 Task: Open an excel sheet and write heading  Nexus Sales. Add 10 people name  'William Wilson, Isabella Robinson, James Taylor, Charlotte Clark, Michael Walker, Amelia Wright, Matthew Turner, Harper Hall, Joseph Phillips, Abigail Adams'Item code in between  1005-1056. Product range in between  2500-15000. Add Products   ASICS Shoe, Brooks Shoe, Clarks Shoe, Crocs Shoe, Dr. Martens Shoe, Ecco Shoe, Fila Shoe, Hush Puppies Shoe, Jordan Shoe, K-Swiss Shoe.Choose quantity  4 to 9 Tax 12 percent commission 2 percent Total Add Amount. Save page Attendance Tracking Spreadsheetbook
Action: Mouse moved to (500, 192)
Screenshot: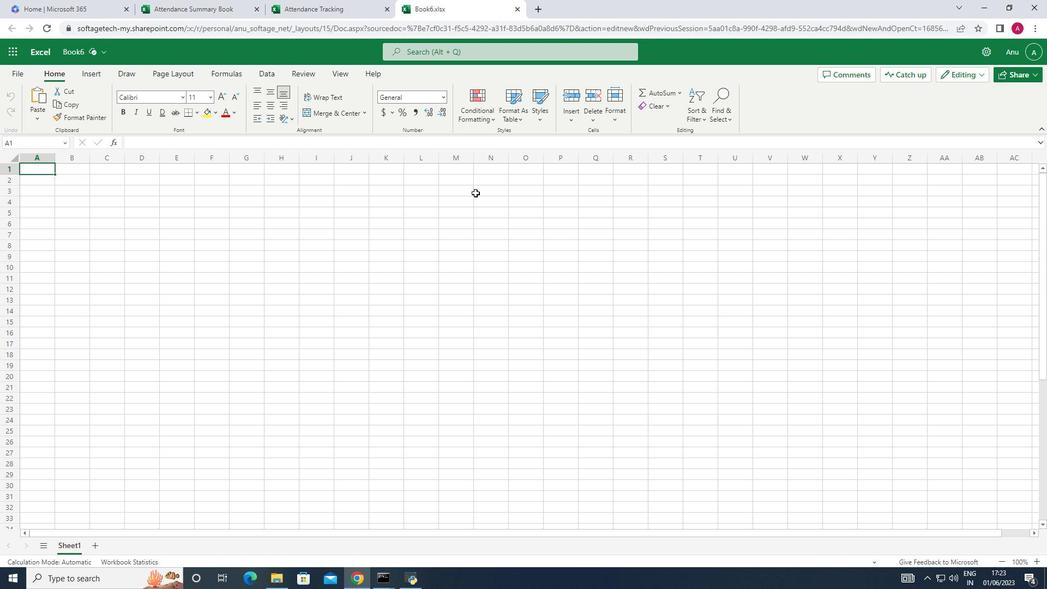 
Action: Key pressed <Key.shift>Nexus<Key.space><Key.shift>Sales<Key.down><Key.shift><Key.shift><Key.shift><Key.shift><Key.shift><Key.shift><Key.shift><Key.shift>Name<Key.down><Key.shift>William<Key.space><Key.shift>Wilson<Key.down><Key.shift>Isabella<Key.space><Key.shift>Robinson<Key.down><Key.shift><Key.shift><Key.shift><Key.shift><Key.shift><Key.shift><Key.shift><Key.shift><Key.shift><Key.shift><Key.shift><Key.shift><Key.shift><Key.shift><Key.shift>James<Key.space><Key.shift>Taylor<Key.down><Key.shift><Key.shift>Charlotte<Key.space><Key.shift><Key.shift>Clark<Key.down><Key.shift_r>Michael<Key.space><Key.shift>Walker<Key.down><Key.shift>Amelia<Key.space><Key.shift>Wright<Key.down><Key.shift_r>Matthew<Key.space><Key.shift>Turner<Key.down><Key.shift_r><Key.shift_r><Key.shift_r><Key.shift_r><Key.shift_r><Key.shift_r><Key.shift_r>Harper<Key.space><Key.shift>Hall<Key.down><Key.shift_r>Joseph<Key.space><Key.shift_r>Phillips<Key.down><Key.shift><Key.shift><Key.shift><Key.shift><Key.shift><Key.shift><Key.shift><Key.shift><Key.shift><Key.shift><Key.shift><Key.shift><Key.shift><Key.shift><Key.shift><Key.shift><Key.shift><Key.shift>Abigail<Key.space><Key.shift>Adams
Screenshot: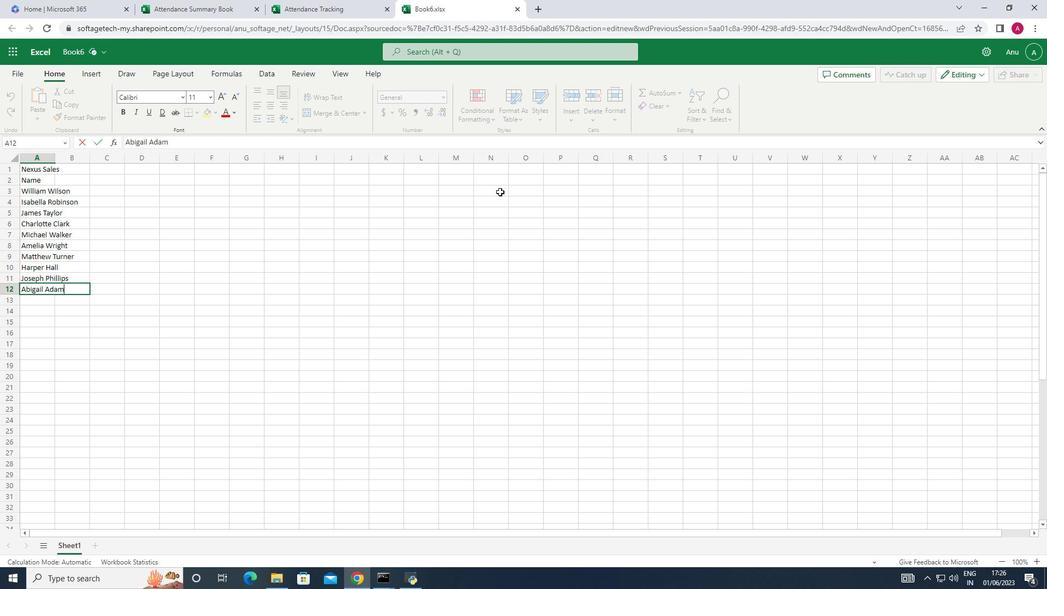 
Action: Mouse moved to (52, 158)
Screenshot: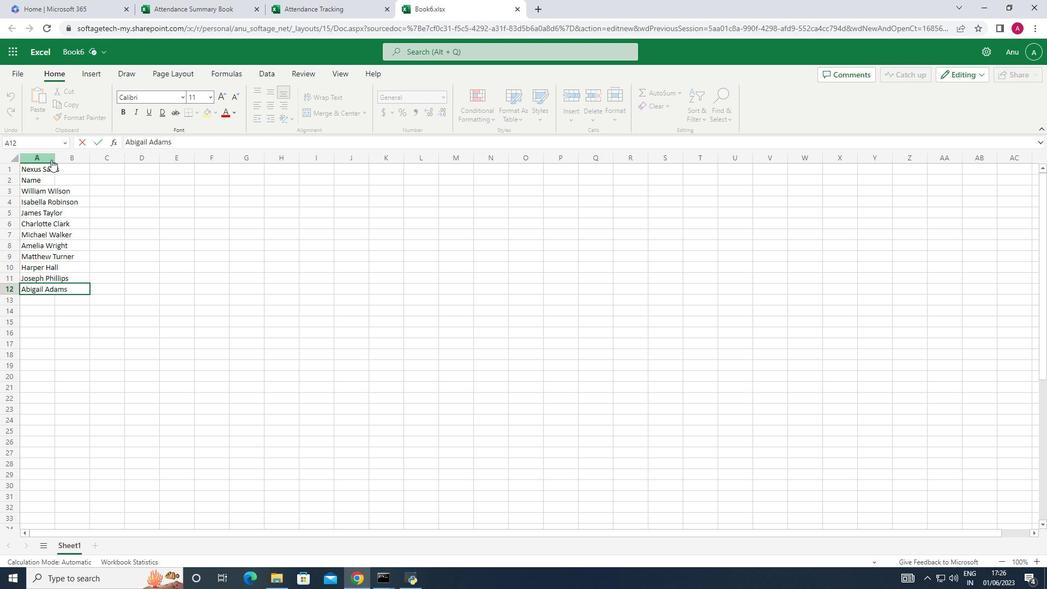 
Action: Mouse pressed left at (52, 158)
Screenshot: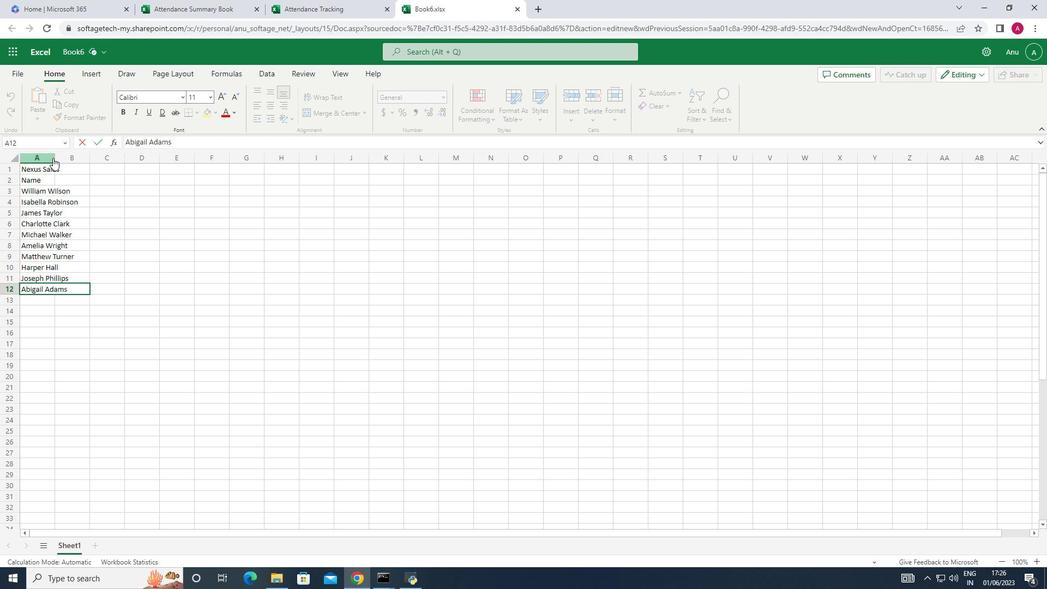 
Action: Mouse moved to (55, 153)
Screenshot: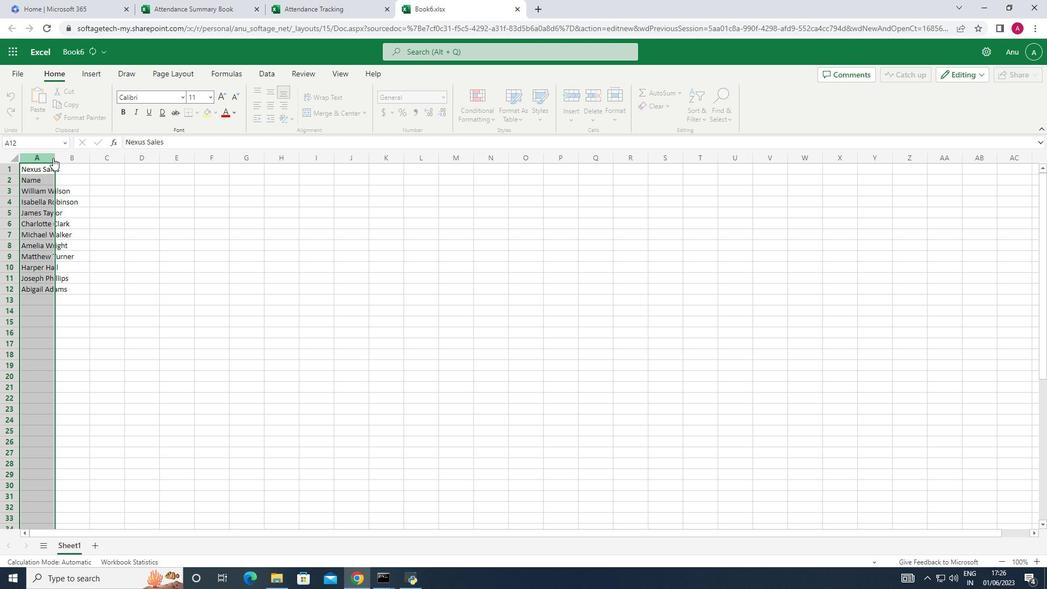 
Action: Mouse pressed left at (55, 153)
Screenshot: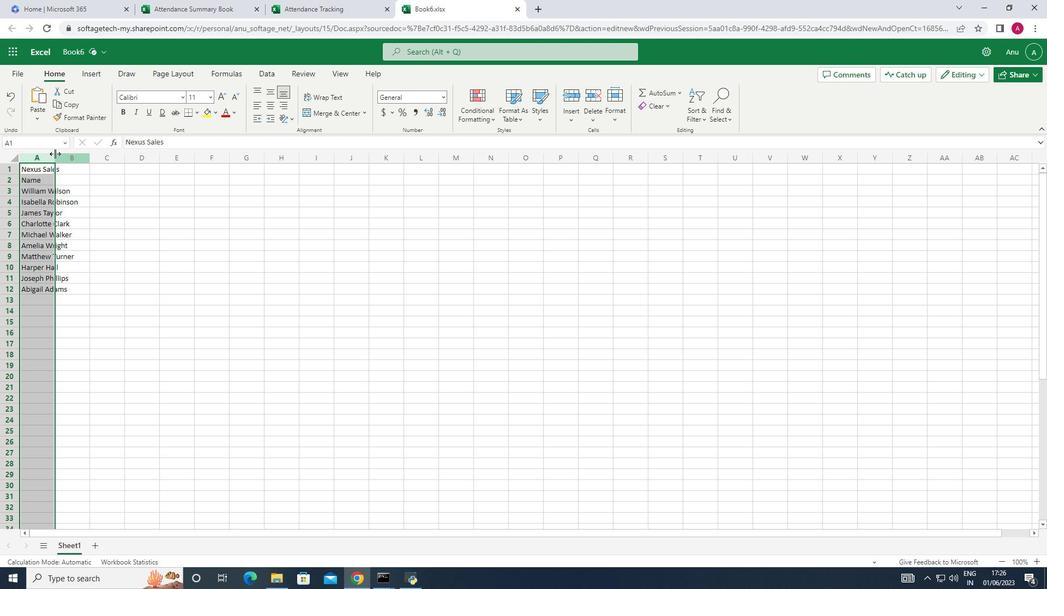 
Action: Mouse pressed left at (55, 153)
Screenshot: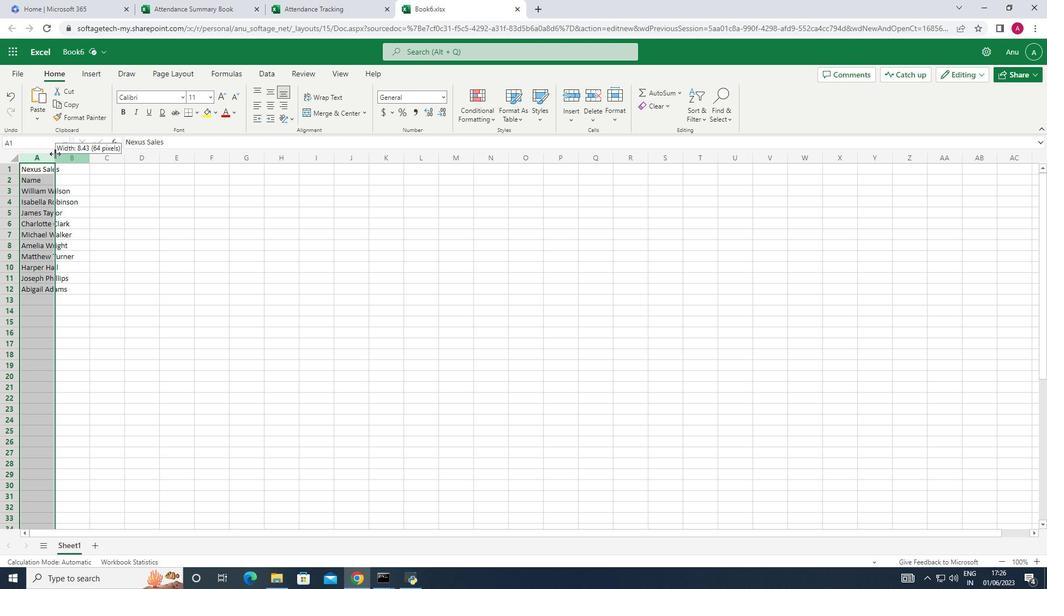 
Action: Mouse moved to (93, 179)
Screenshot: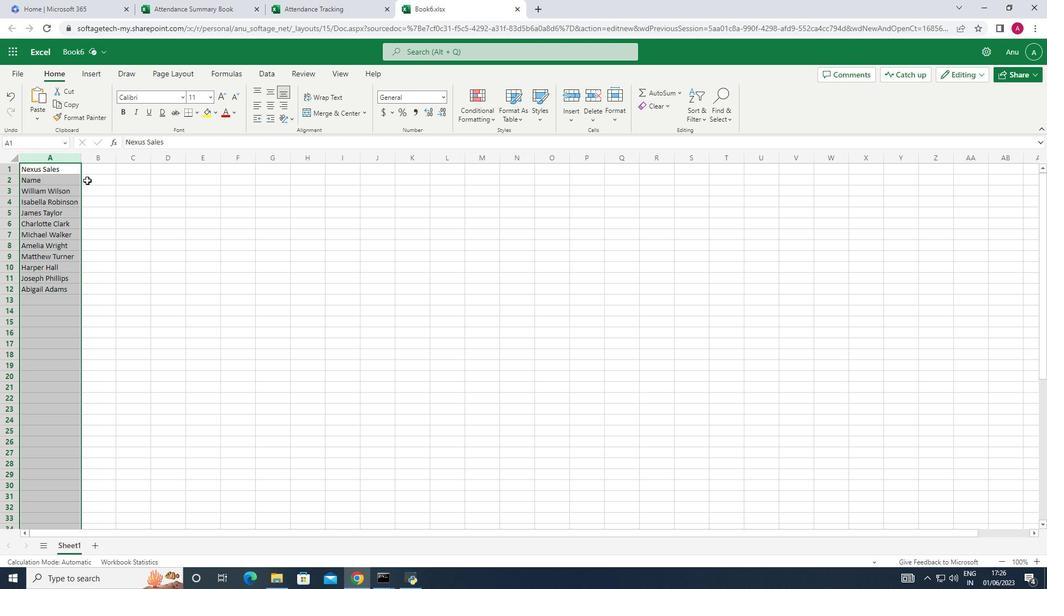 
Action: Mouse pressed left at (93, 179)
Screenshot: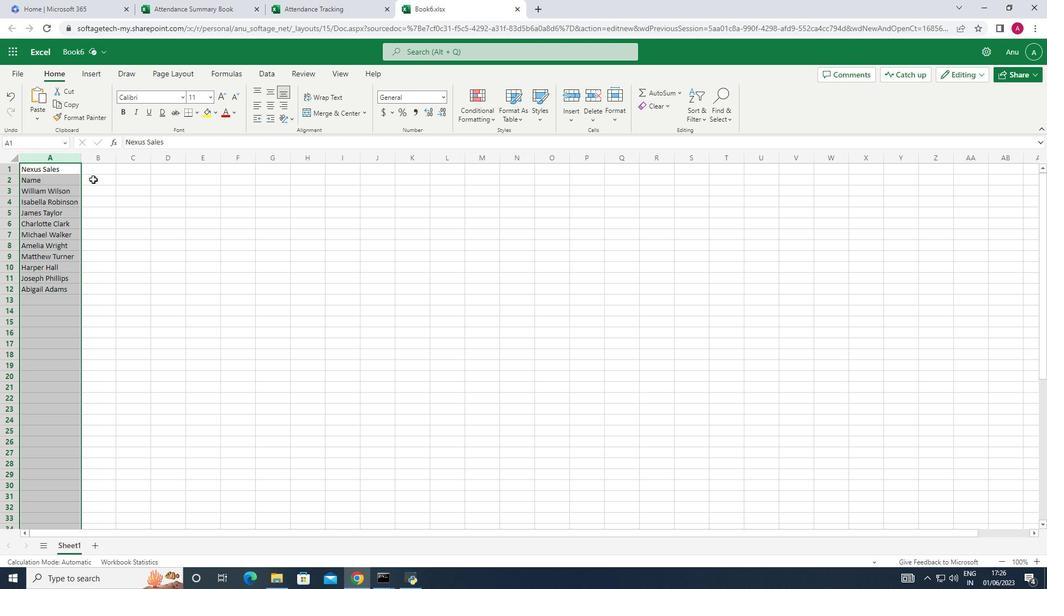 
Action: Key pressed <Key.shift_r>Item<Key.space><Key.shift>Code<Key.down>
Screenshot: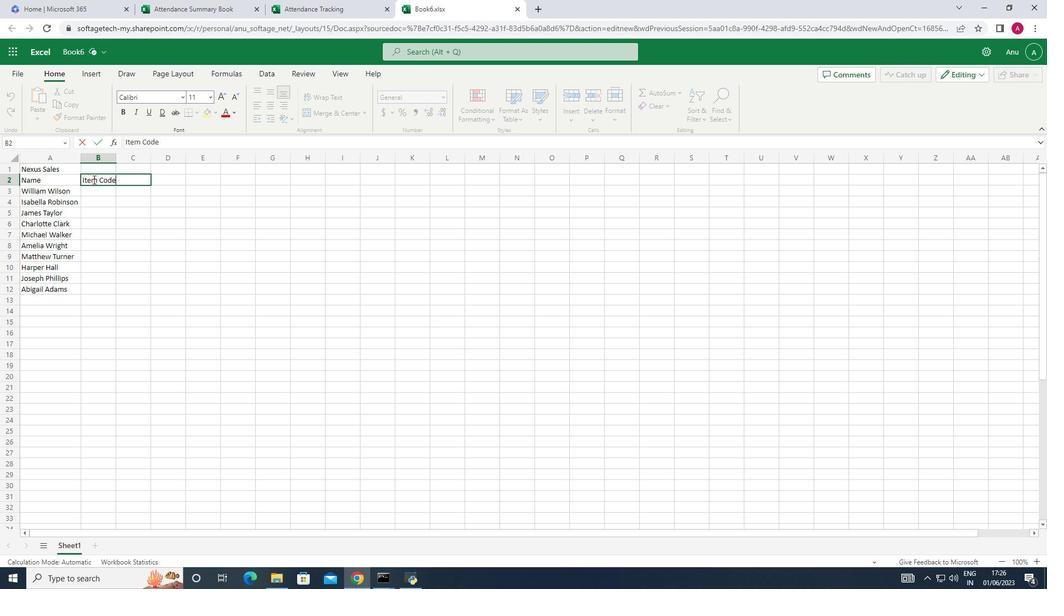 
Action: Mouse moved to (176, 141)
Screenshot: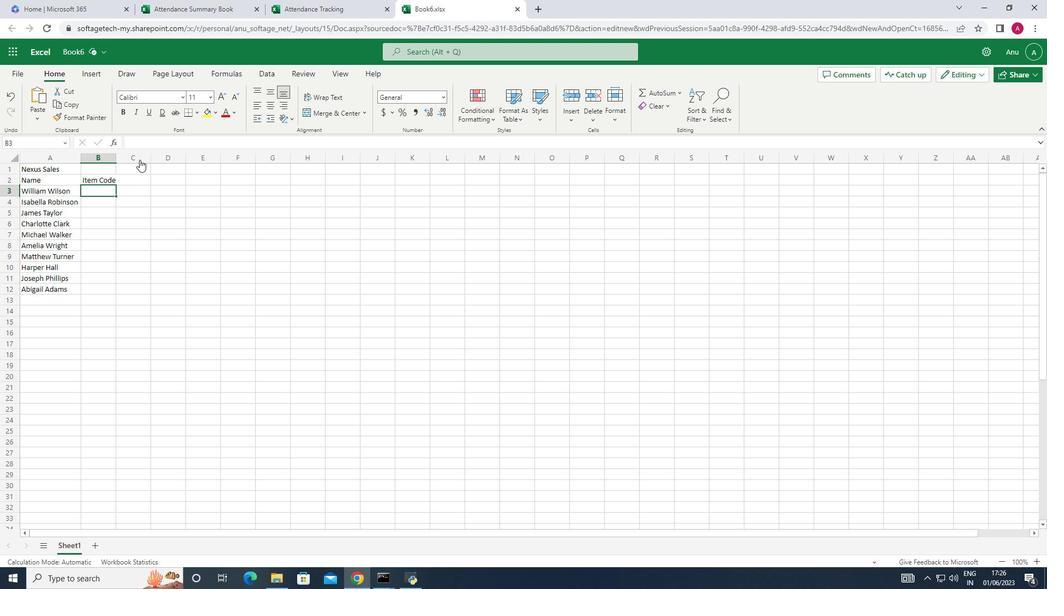 
Action: Key pressed <Key.down><Key.up>1005<Key.down>1010<Key.down>1025<Key.down>1030<Key.down>1040<Key.down>1042<Key.down>1045<Key.down>1050<Key.down>1052<Key.down>1056
Screenshot: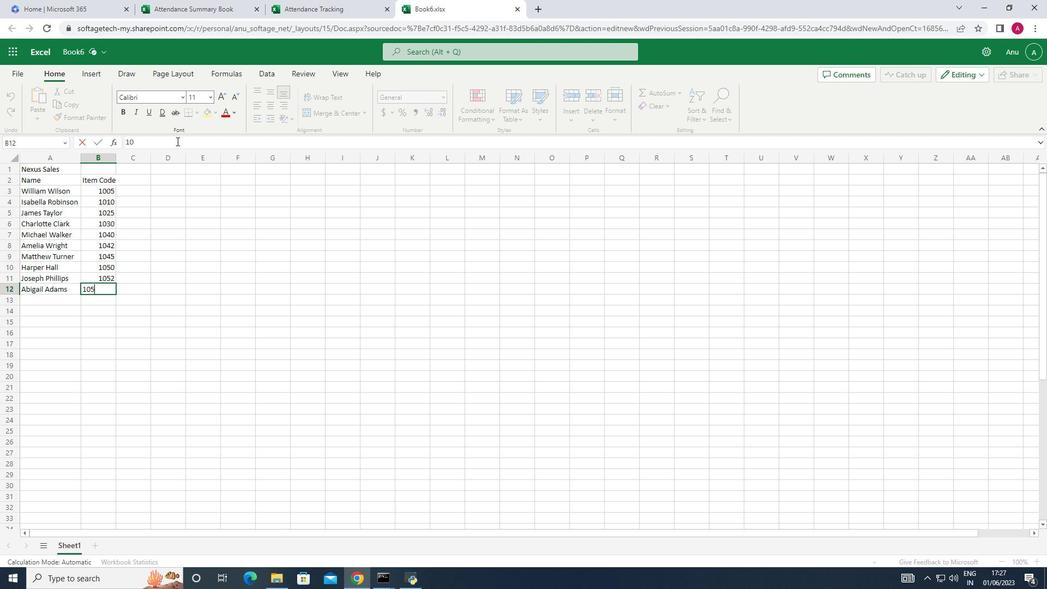 
Action: Mouse moved to (144, 180)
Screenshot: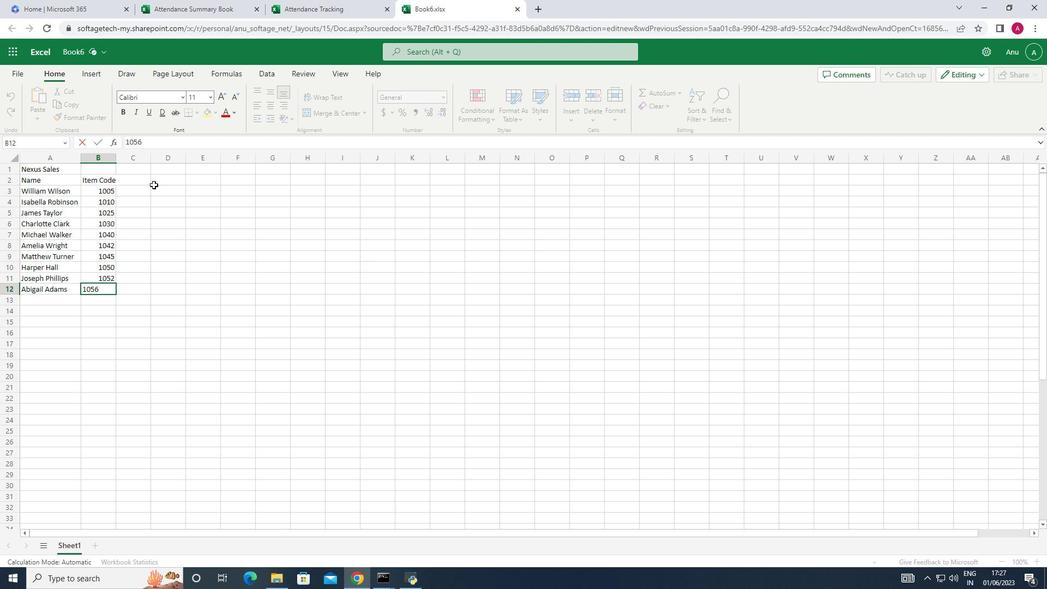 
Action: Mouse pressed left at (144, 180)
Screenshot: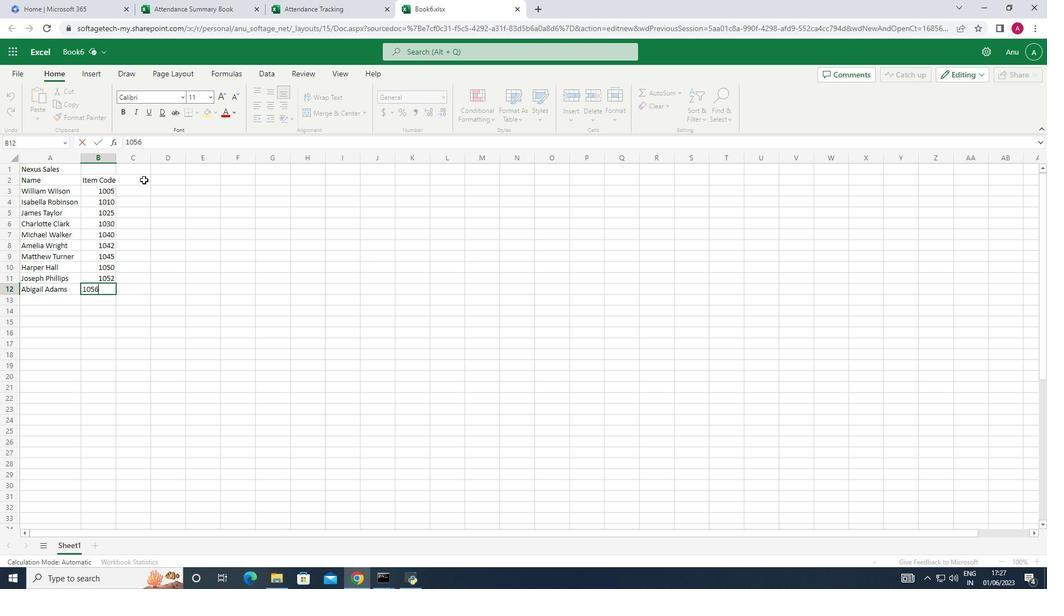 
Action: Mouse moved to (142, 180)
Screenshot: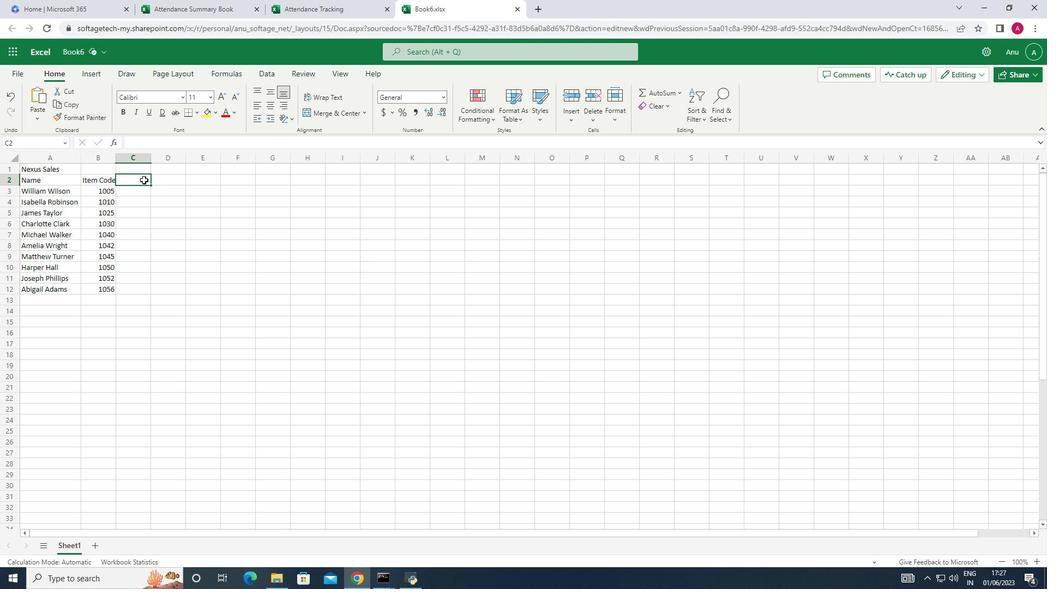 
Action: Key pressed <Key.shift_r>Prop<Key.backspace>duct<Key.space><Key.shift>Range<Key.down>2500<Key.down>3000<Key.down>5000<Key.down>5500<Key.down>10000<Key.down>12000<Key.down>12200<Key.down>13000<Key.down>14000<Key.down>14500
Screenshot: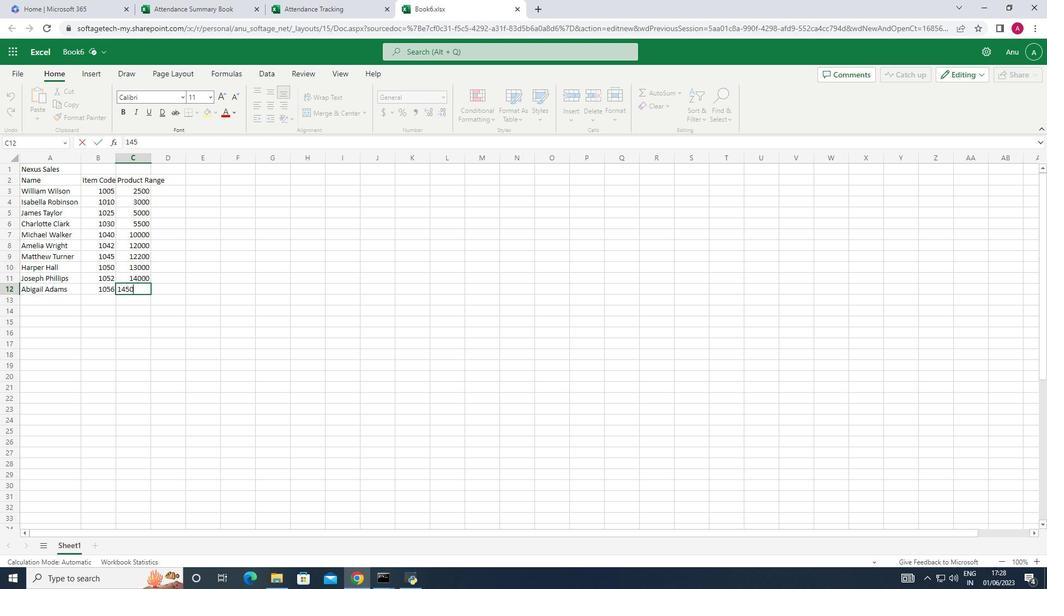 
Action: Mouse moved to (173, 181)
Screenshot: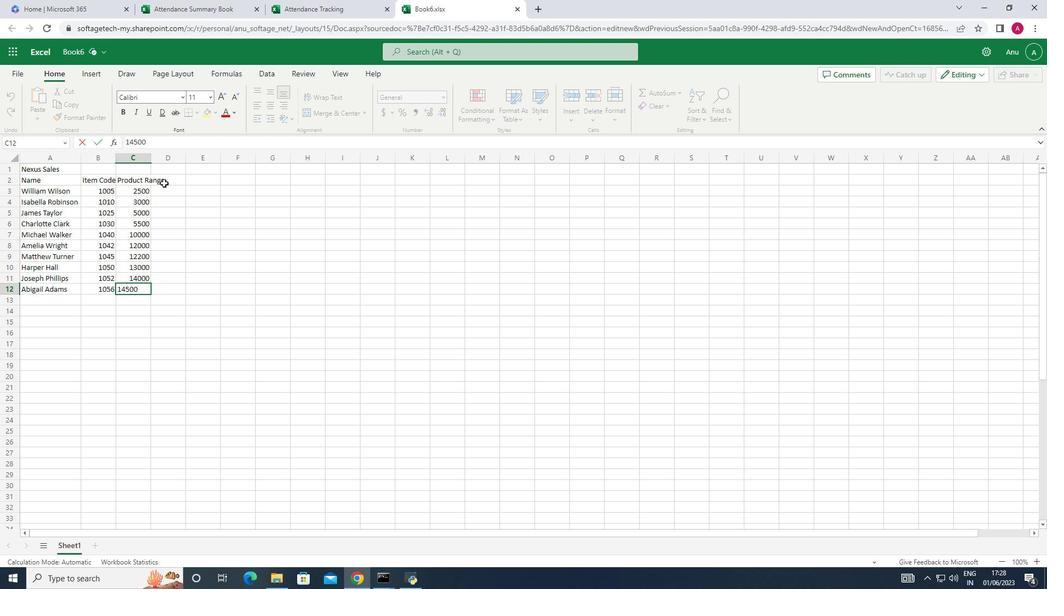 
Action: Mouse pressed left at (173, 181)
Screenshot: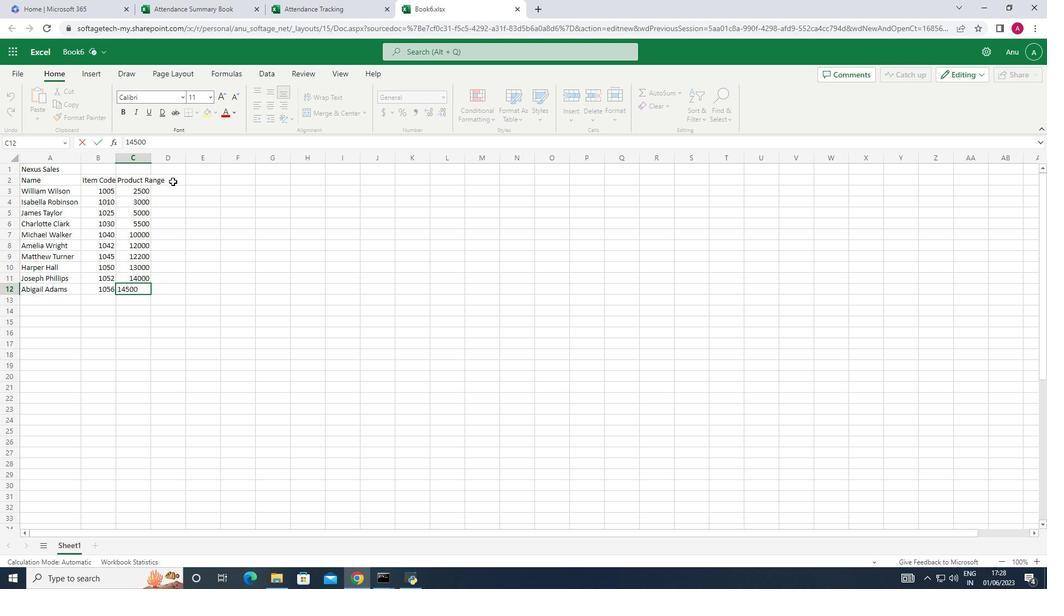 
Action: Mouse moved to (153, 159)
Screenshot: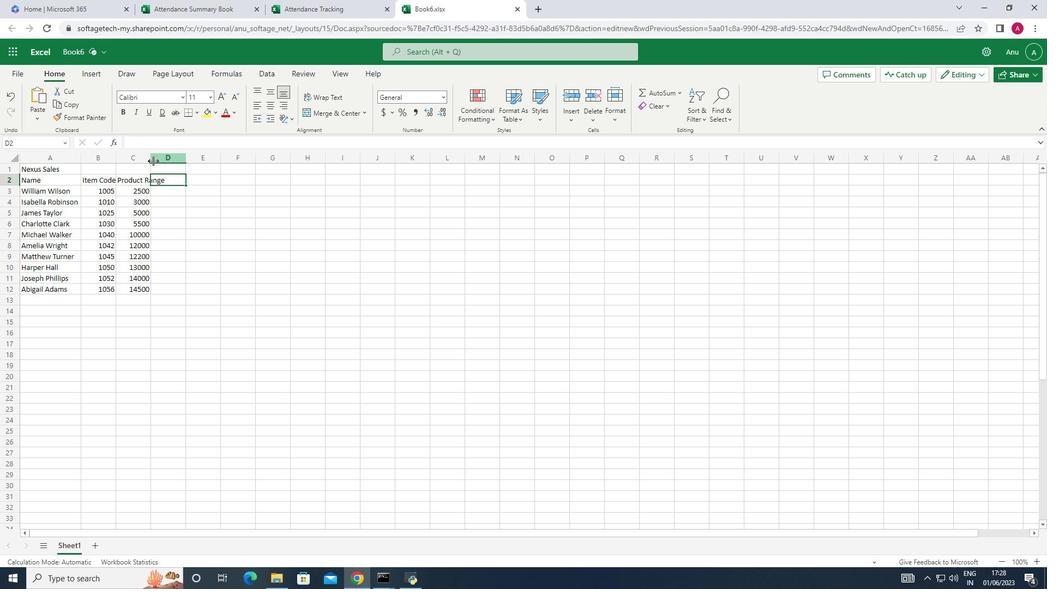
Action: Mouse pressed left at (153, 159)
Screenshot: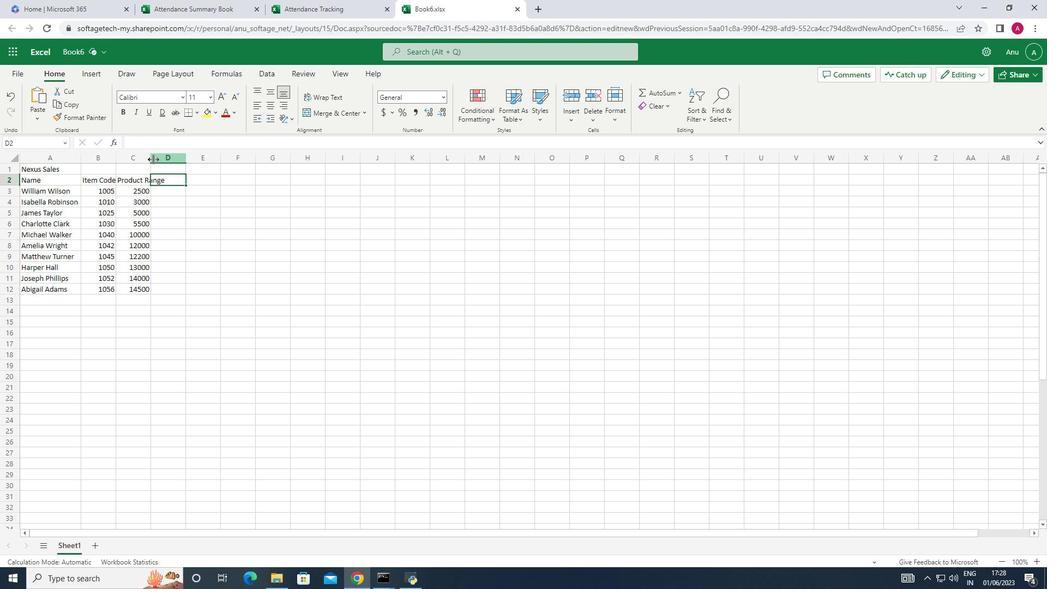 
Action: Mouse pressed left at (153, 159)
Screenshot: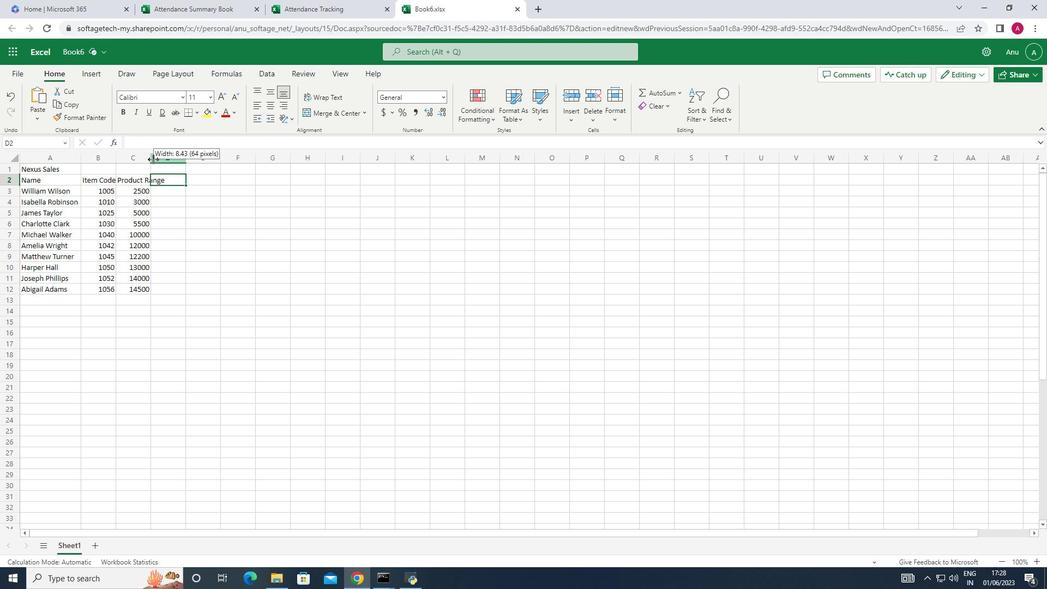 
Action: Mouse moved to (177, 177)
Screenshot: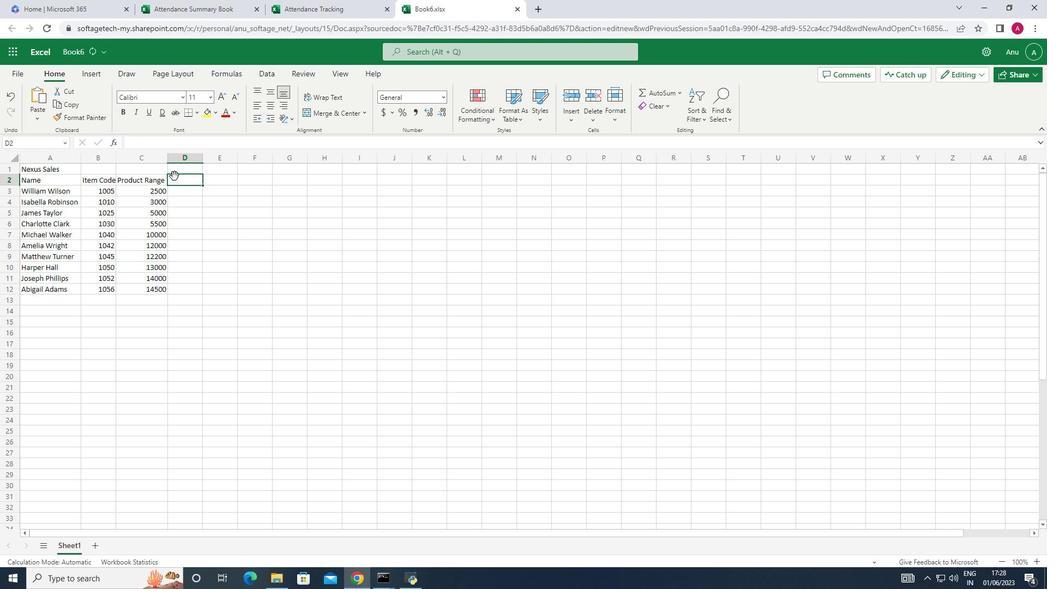 
Action: Key pressed <Key.shift_r>Products<Key.shift>A<Key.shift><Key.backspace><Key.down><Key.shift><Key.shift><Key.shift><Key.shift><Key.shift><Key.shift><Key.shift><Key.shift><Key.shift><Key.shift><Key.shift><Key.shift><Key.shift><Key.shift><Key.shift><Key.shift><Key.shift><Key.shift>A<Key.shift>S<Key.shift>ICS<Key.space><Key.shift>Shoe<Key.down><Key.shift>B<Key.shift><Key.shift><Key.shift><Key.shift><Key.shift><Key.shift><Key.shift><Key.shift><Key.shift><Key.shift><Key.shift><Key.shift><Key.shift><Key.shift>rooks<Key.space><Key.shift>Shoe<Key.down><Key.shift>Clarks<Key.space><Key.shift>Shoe<Key.down><Key.shift><Key.shift><Key.shift><Key.shift>Crocs<Key.space><Key.shift>Shoe<Key.down><Key.shift>Dr.<Key.shift_r>Martens<Key.space><Key.shift>Shoe<Key.down><Key.shift>Ecco<Key.space><Key.shift>Shoe<Key.down><Key.shift><Key.shift><Key.shift><Key.shift><Key.shift><Key.shift><Key.shift><Key.shift><Key.shift><Key.shift><Key.shift><Key.shift><Key.shift><Key.shift><Key.shift><Key.shift><Key.shift><Key.shift><Key.shift><Key.shift>Fila<Key.space><Key.shift>Shoe<Key.down><Key.shift><Key.shift><Key.shift><Key.shift><Key.shift><Key.shift><Key.shift><Key.shift><Key.shift><Key.shift><Key.shift><Key.shift><Key.shift><Key.shift><Key.shift><Key.shift><Key.shift><Key.shift><Key.shift><Key.shift><Key.shift><Key.shift><Key.shift><Key.shift><Key.shift><Key.shift><Key.shift><Key.shift><Key.shift><Key.shift><Key.shift><Key.shift><Key.shift><Key.shift>Hush<Key.space><Key.shift_r>Puu<Key.backspace>ppies<Key.space><Key.shift>Shoe<Key.down><Key.shift_r>Jordan<Key.space><Key.shift>Shoe<Key.down><Key.shift><Key.shift><Key.shift><Key.shift><Key.shift><Key.shift><Key.shift><Key.shift><Key.shift><Key.shift><Key.shift><Key.shift><Key.shift><Key.shift><Key.shift><Key.shift><Key.shift><Key.shift><Key.shift><Key.shift><Key.shift><Key.shift><Key.shift><Key.shift><Key.shift><Key.shift><Key.shift><Key.shift><Key.shift><Key.shift><Key.shift><Key.shift><Key.shift><Key.shift><Key.shift>K-<Key.shift>Swiss<Key.space><Key.shift>Shoe
Screenshot: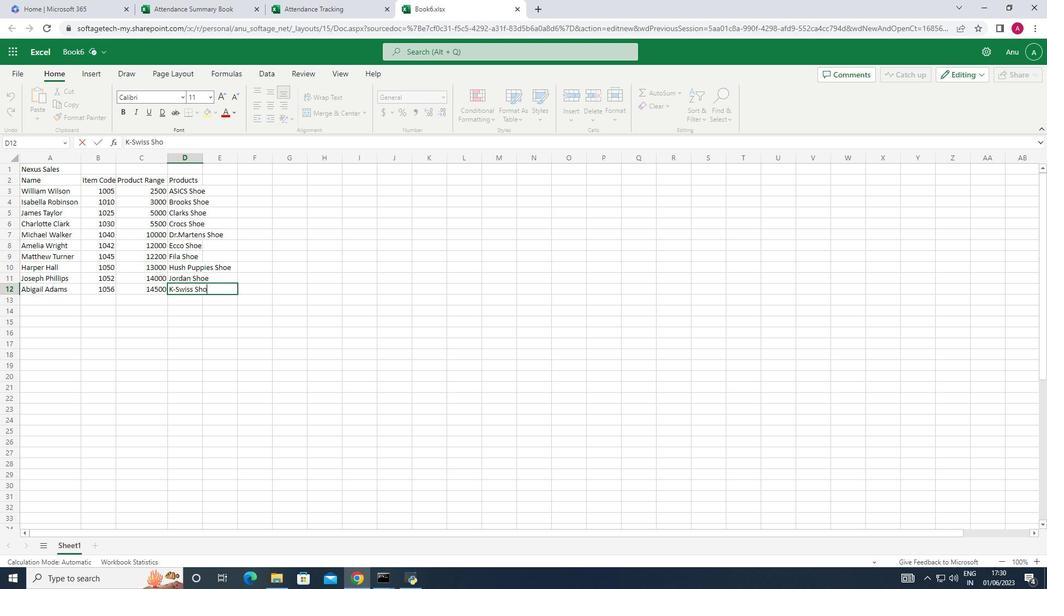 
Action: Mouse moved to (201, 160)
Screenshot: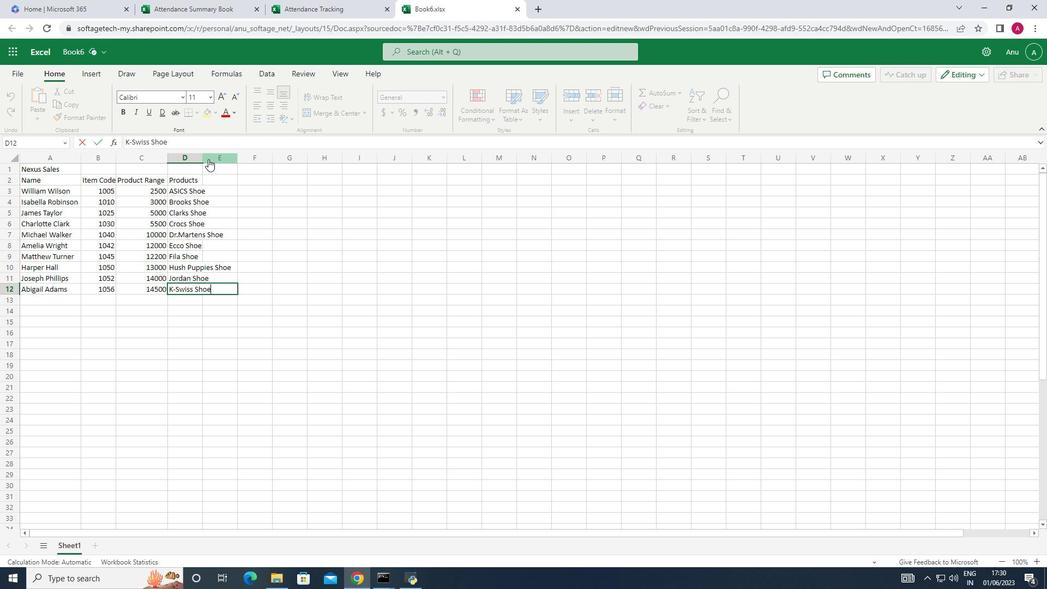 
Action: Mouse pressed left at (201, 160)
Screenshot: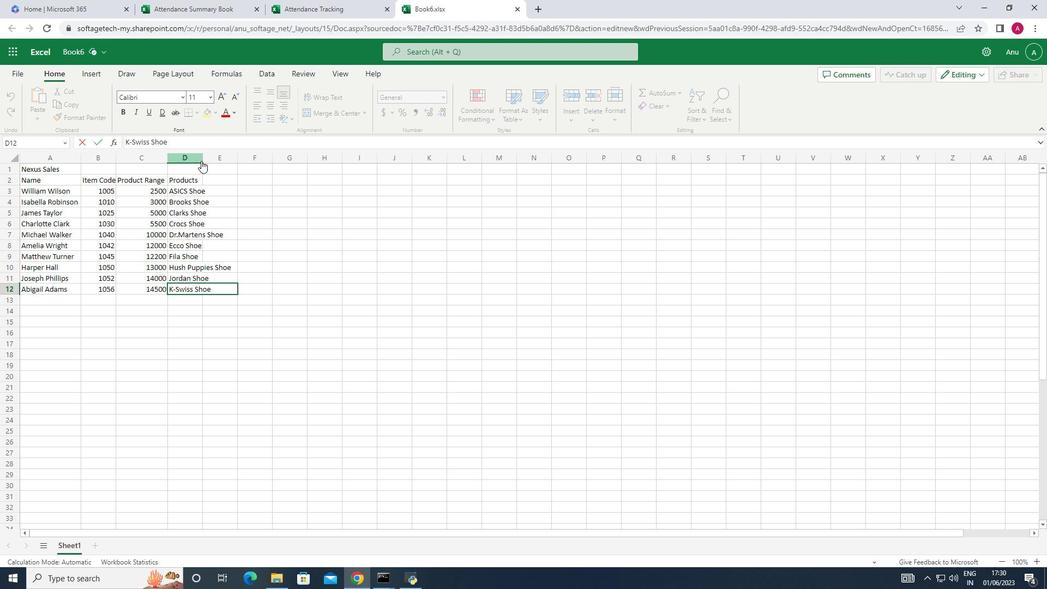 
Action: Mouse moved to (202, 159)
Screenshot: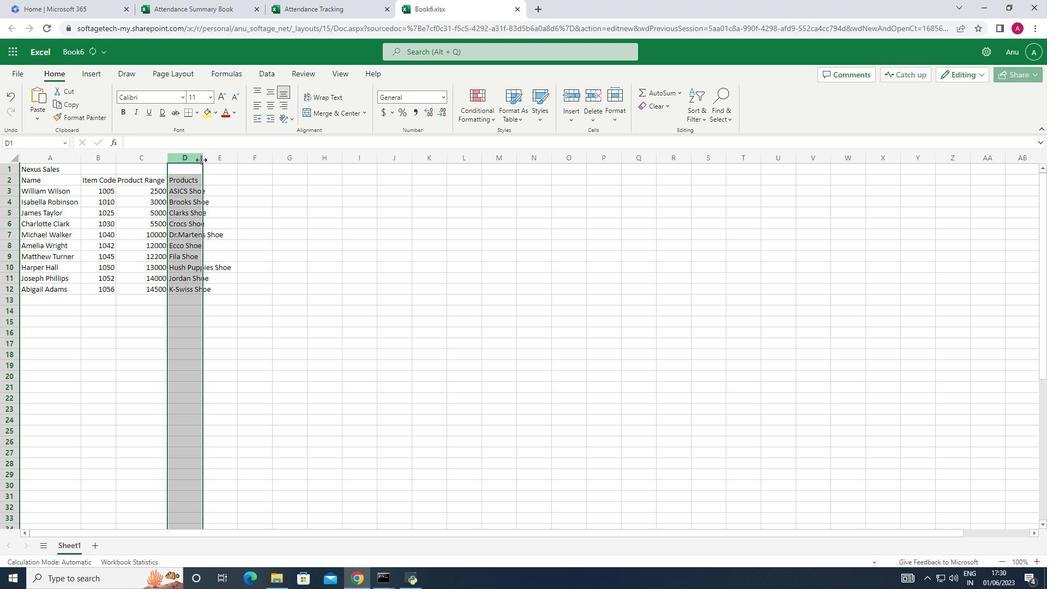 
Action: Mouse pressed left at (202, 159)
Screenshot: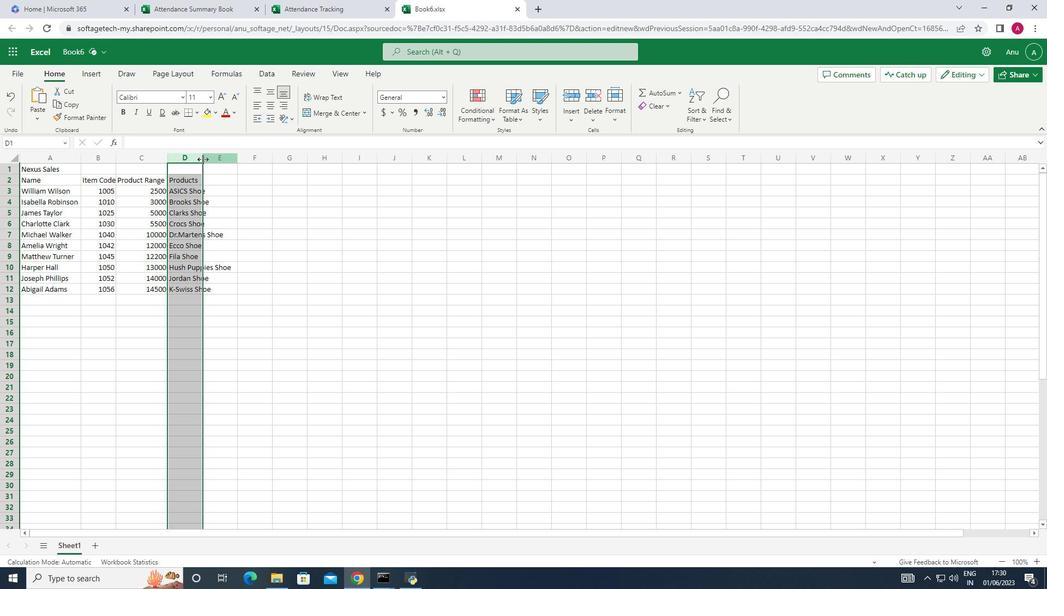 
Action: Mouse pressed left at (202, 159)
Screenshot: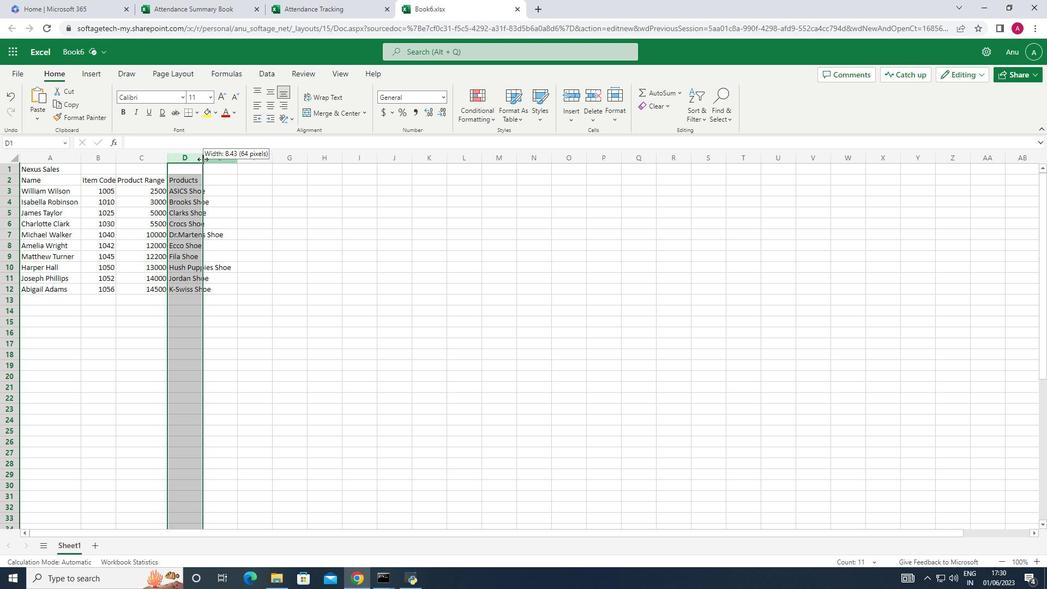 
Action: Mouse moved to (241, 181)
Screenshot: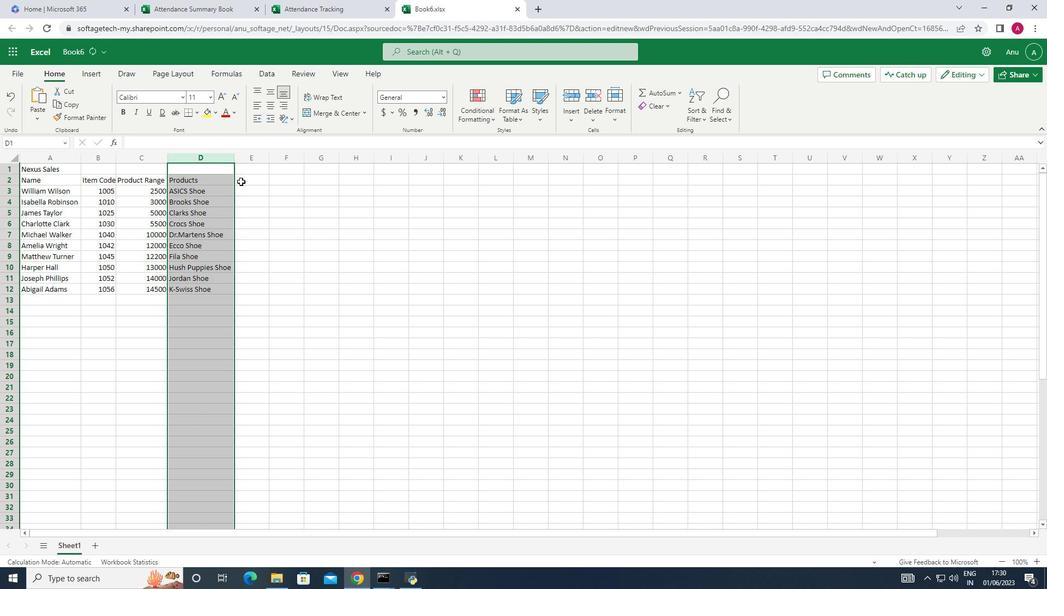 
Action: Mouse pressed left at (241, 181)
Screenshot: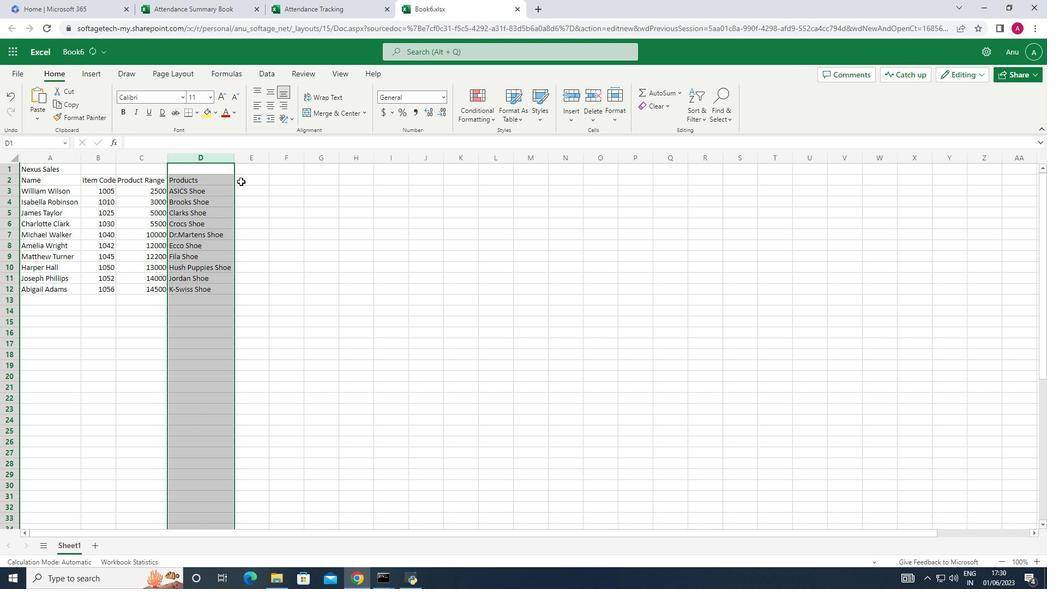 
Action: Mouse moved to (245, 181)
Screenshot: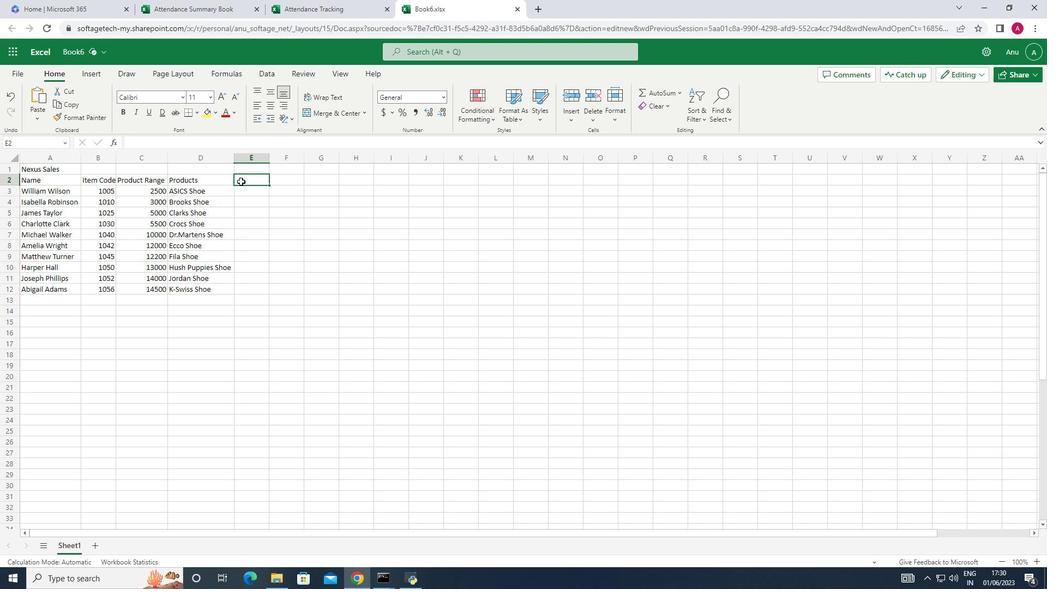 
Action: Key pressed <Key.shift>Quantity<Key.down>5<Key.down>6<Key.down>8<Key.down>7<Key.down>9<Key.down>4<Key.down>5<Key.down>6<Key.down>8<Key.down>9
Screenshot: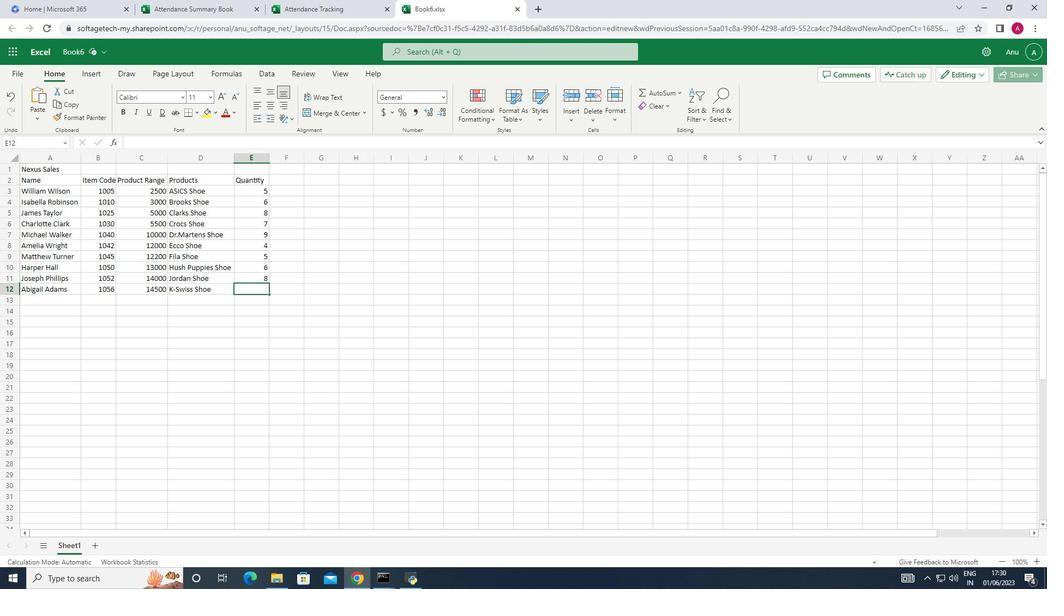 
Action: Mouse moved to (288, 175)
Screenshot: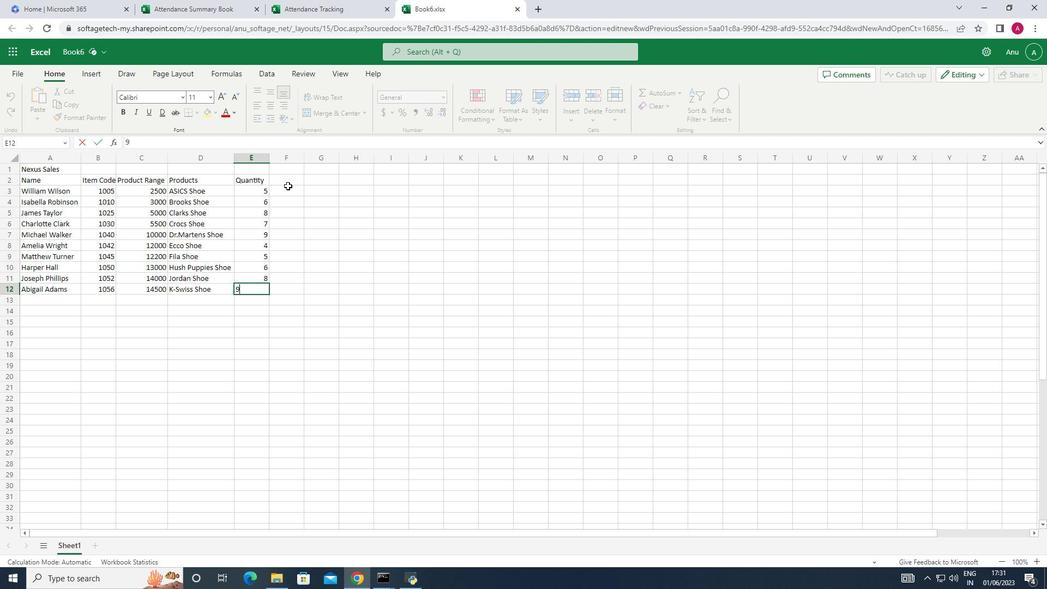 
Action: Mouse pressed left at (288, 175)
Screenshot: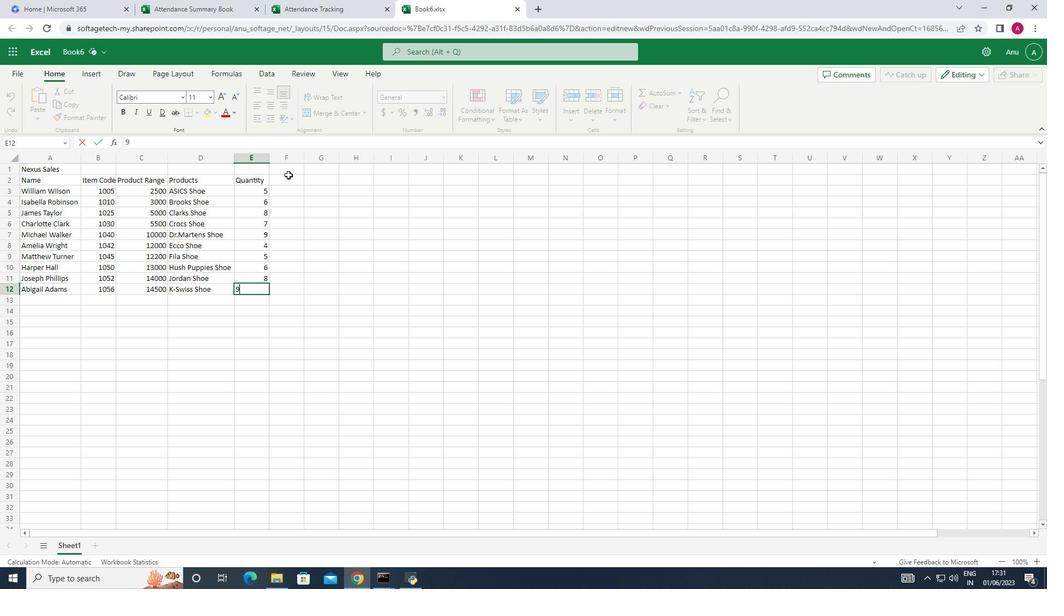 
Action: Key pressed <Key.shift>Tax<Key.down>=
Screenshot: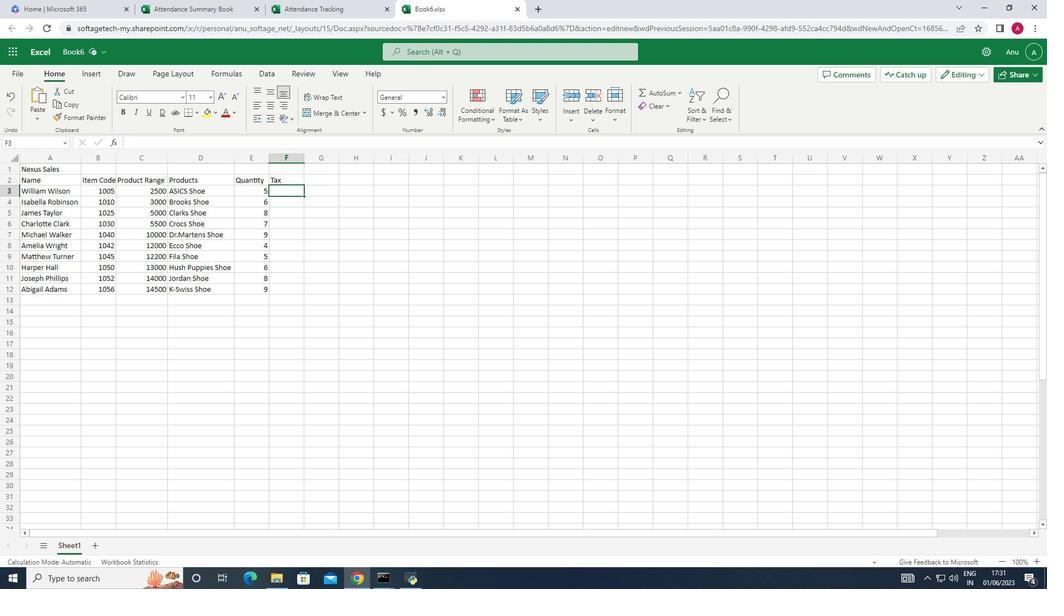 
Action: Mouse moved to (148, 192)
Screenshot: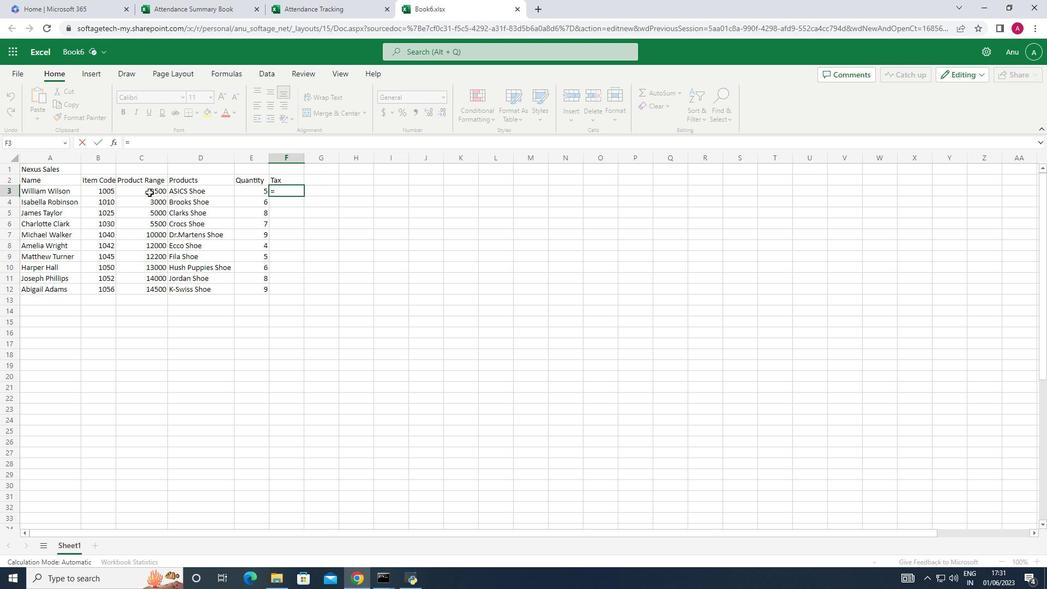 
Action: Mouse pressed left at (148, 192)
Screenshot: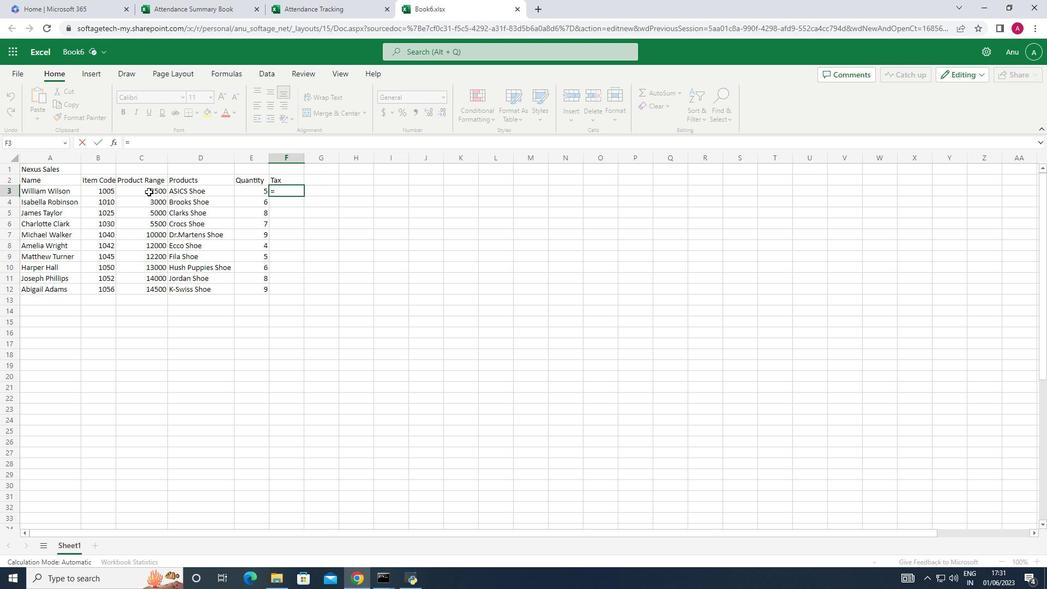 
Action: Key pressed *
Screenshot: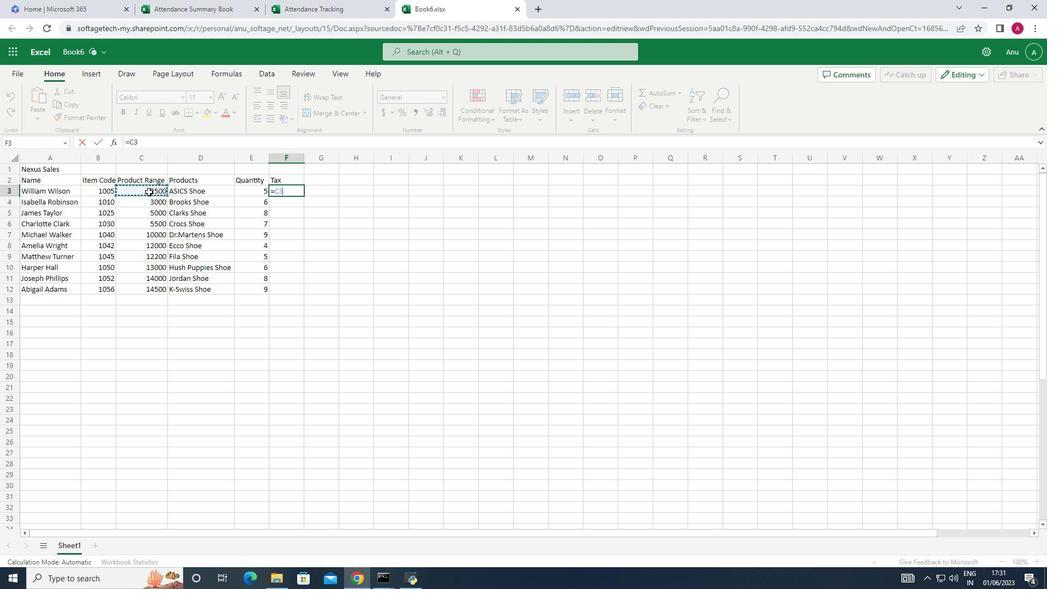 
Action: Mouse moved to (247, 189)
Screenshot: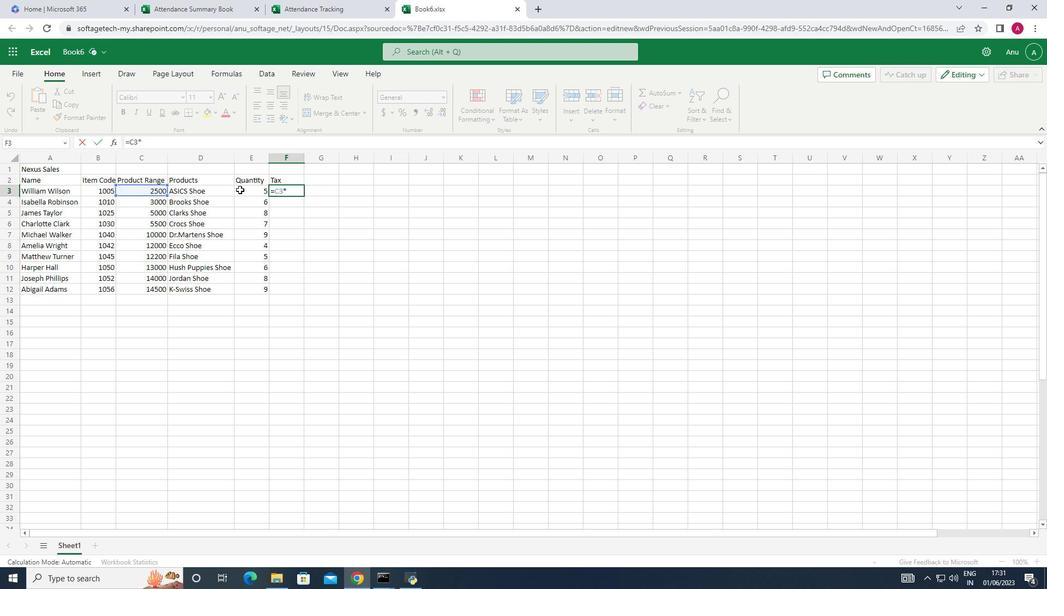 
Action: Mouse pressed left at (247, 189)
Screenshot: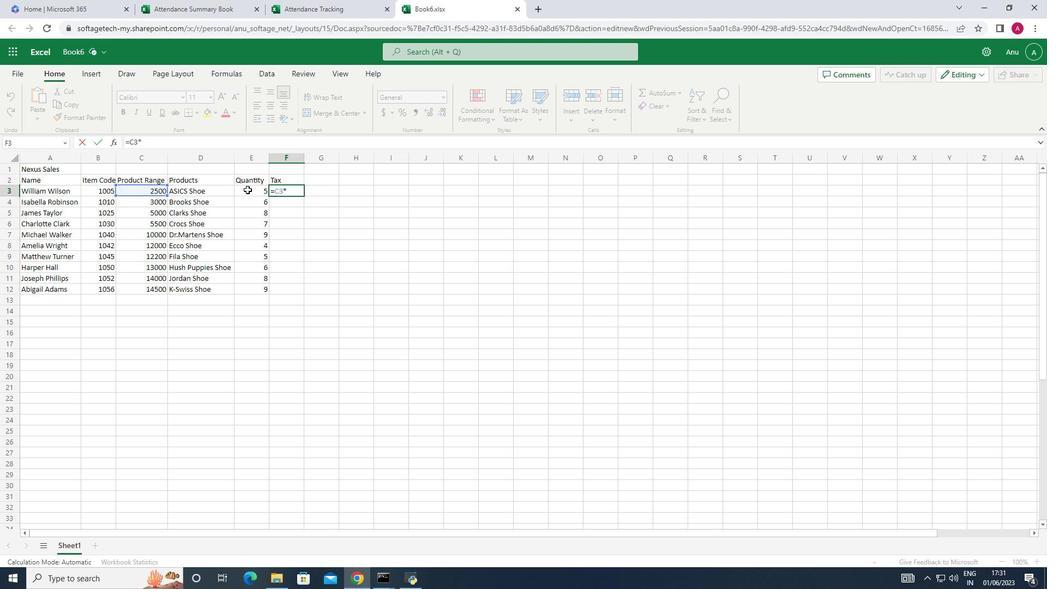 
Action: Key pressed <Key.delete><Key.backspace><Key.backspace><Key.backspace><Key.backspace><Key.backspace>
Screenshot: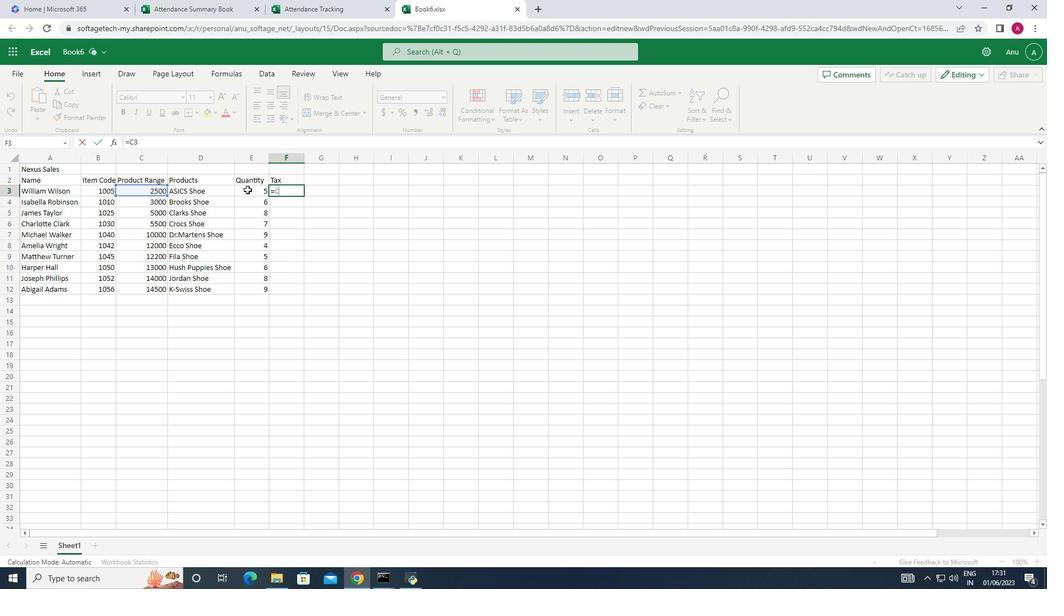 
Action: Mouse moved to (148, 193)
Screenshot: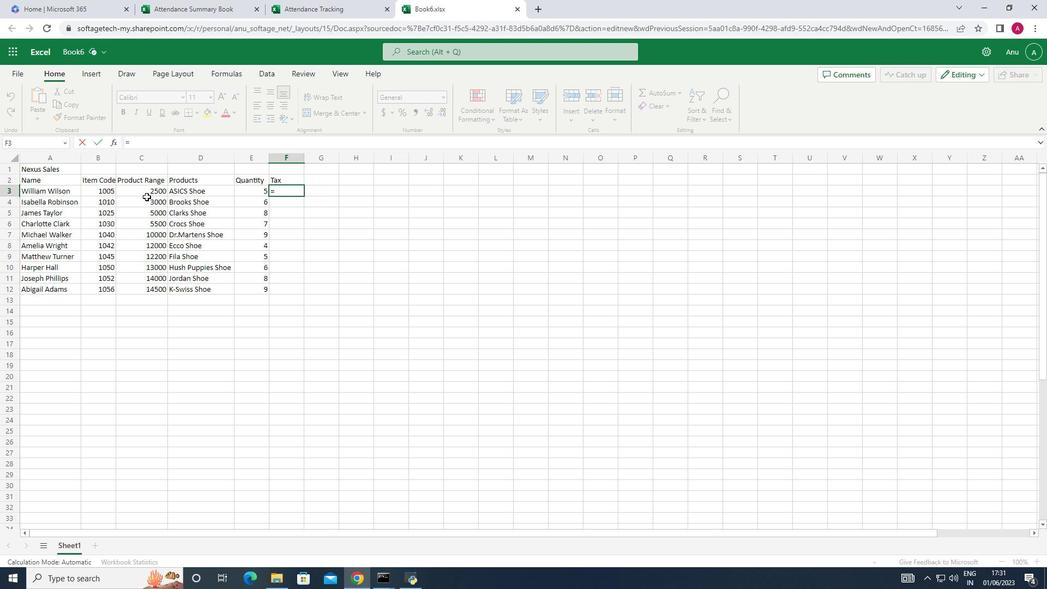 
Action: Mouse pressed left at (148, 193)
Screenshot: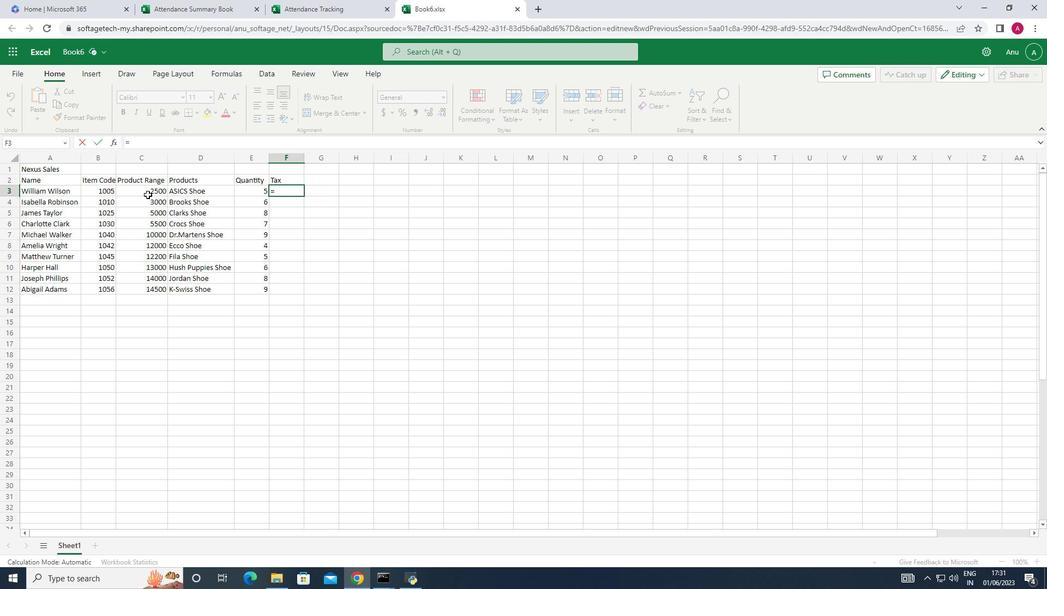 
Action: Key pressed *12<Key.shift_r><Key.shift_r><Key.shift_r><Key.shift_r><Key.shift_r><Key.shift_r>%<Key.enter>
Screenshot: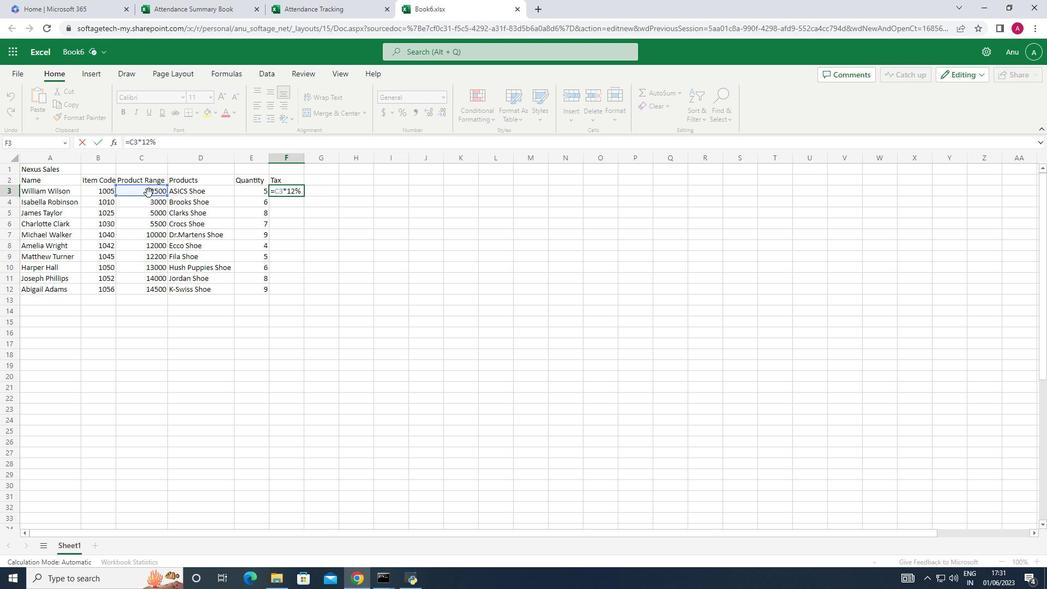 
Action: Mouse moved to (293, 190)
Screenshot: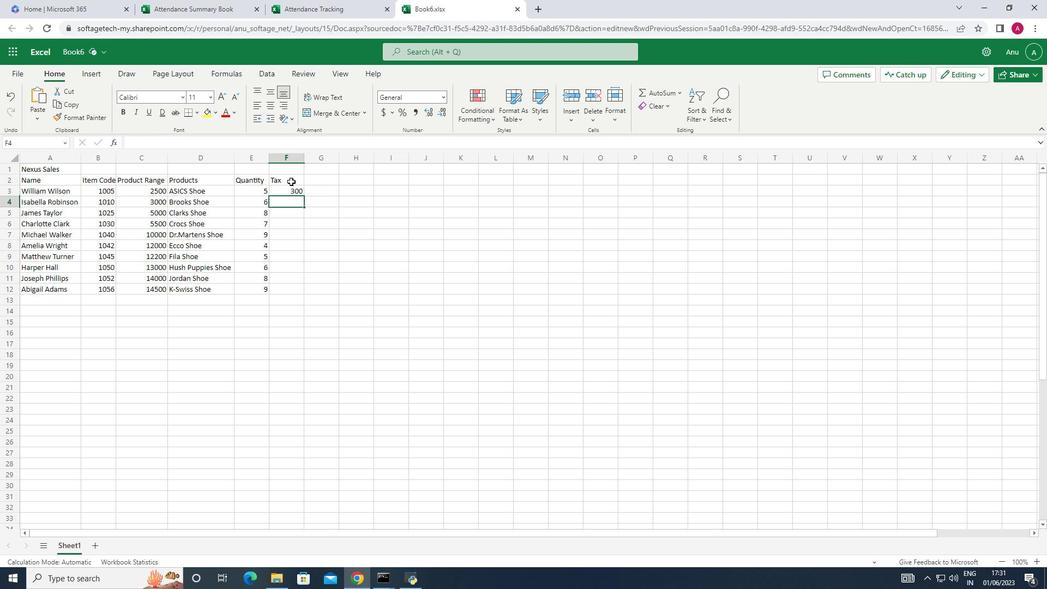 
Action: Mouse pressed left at (293, 190)
Screenshot: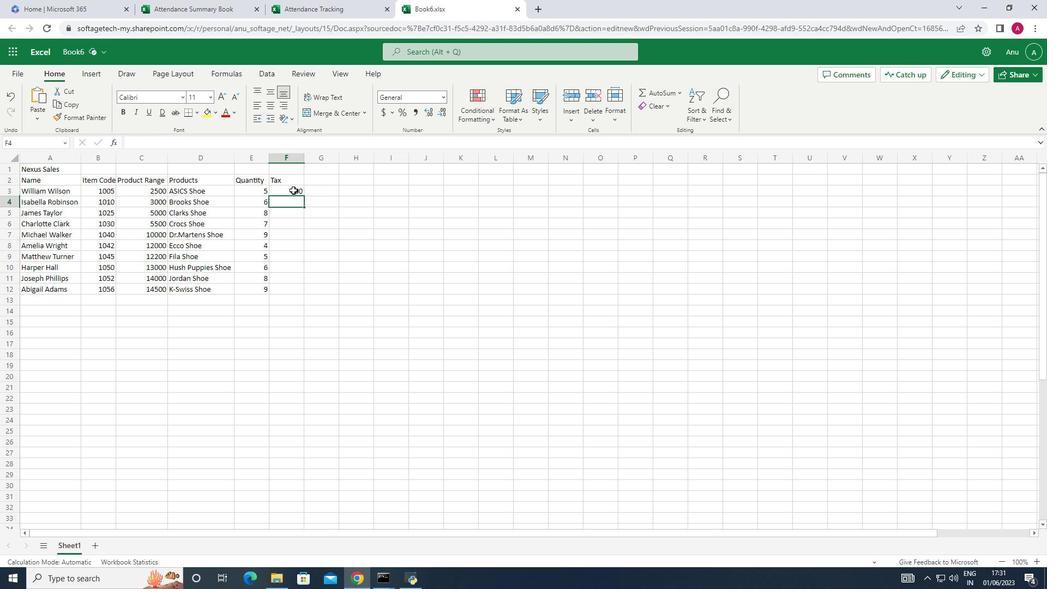 
Action: Mouse moved to (303, 194)
Screenshot: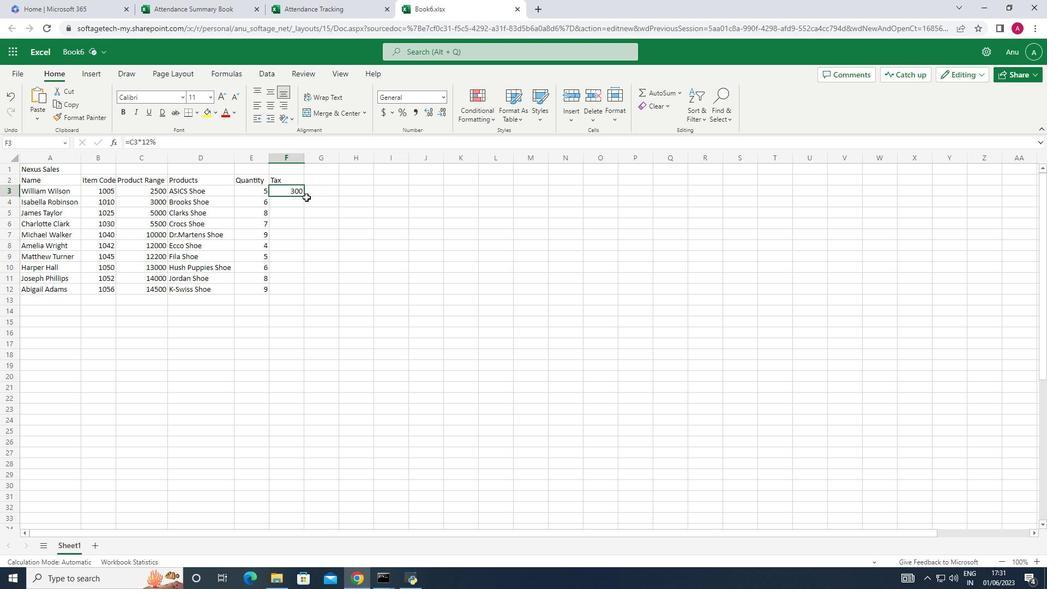 
Action: Mouse pressed left at (303, 194)
Screenshot: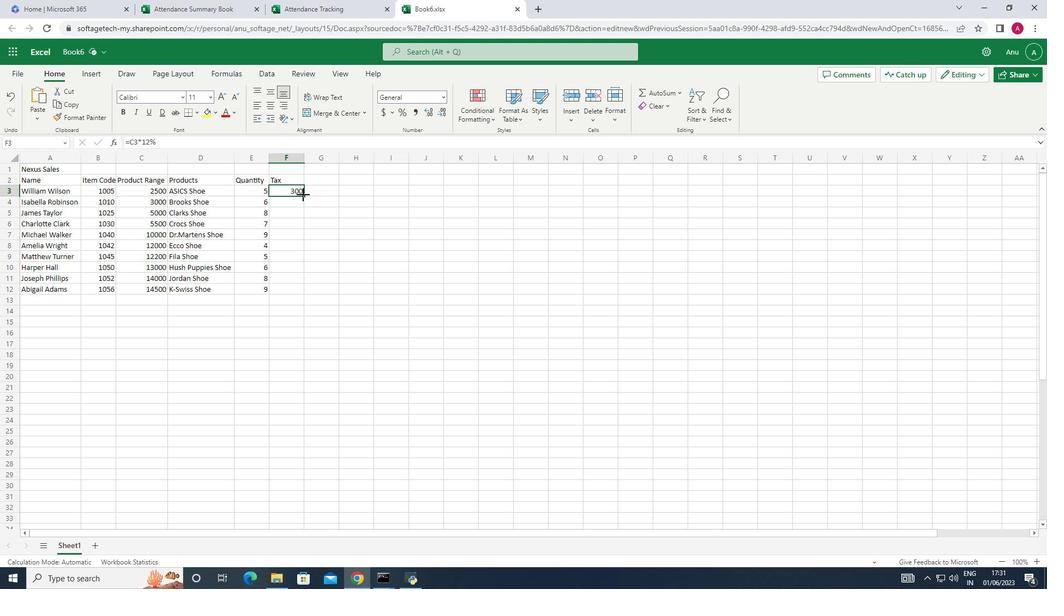 
Action: Mouse moved to (323, 182)
Screenshot: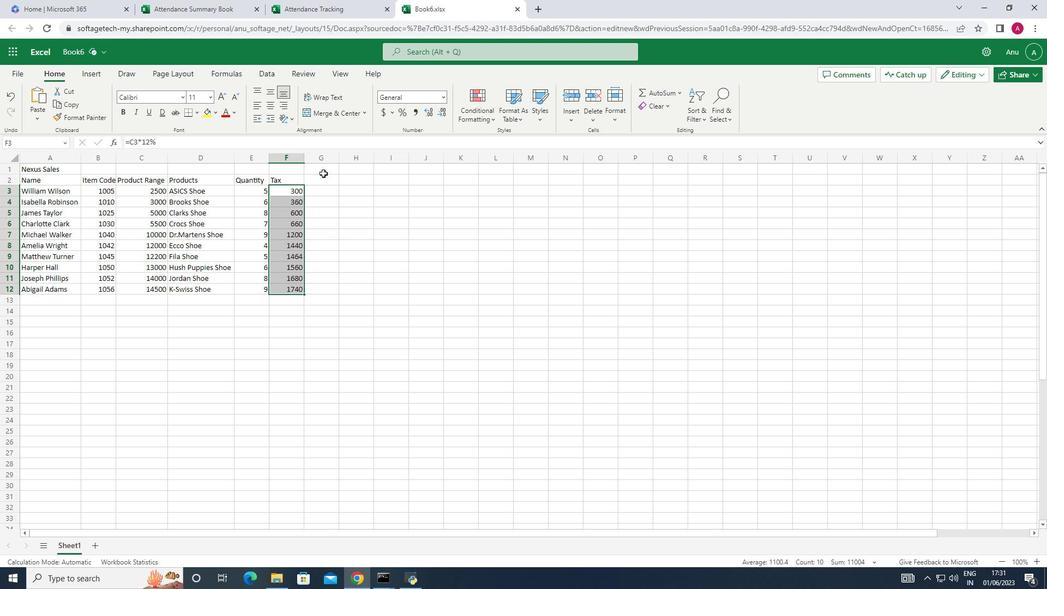 
Action: Mouse pressed left at (323, 182)
Screenshot: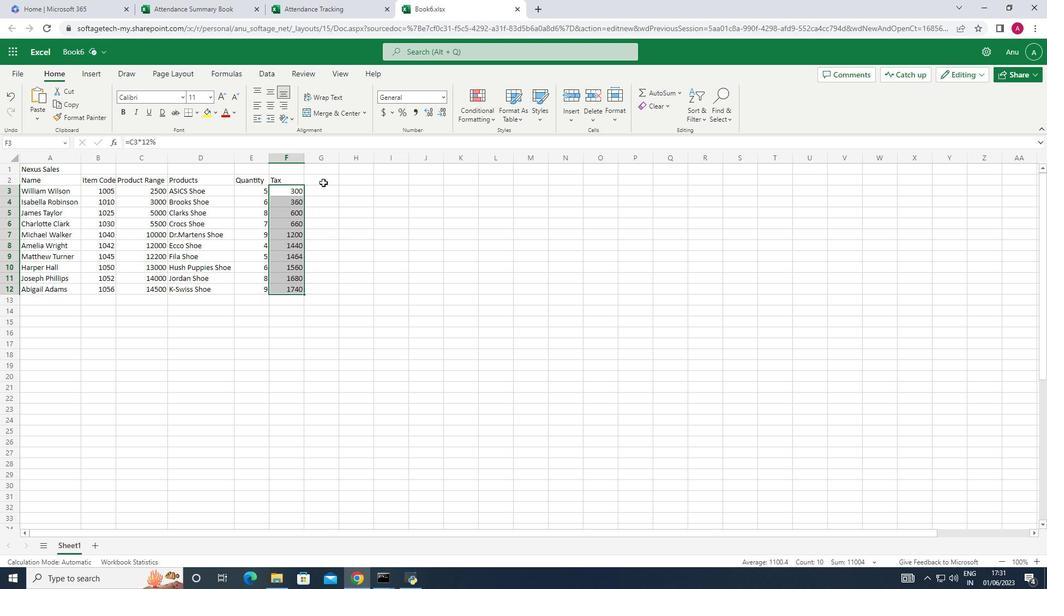 
Action: Key pressed <Key.shift><Key.shift><Key.shift><Key.shift><Key.shift><Key.shift><Key.shift><Key.shift><Key.shift><Key.shift><Key.shift><Key.shift><Key.shift>Commission
Screenshot: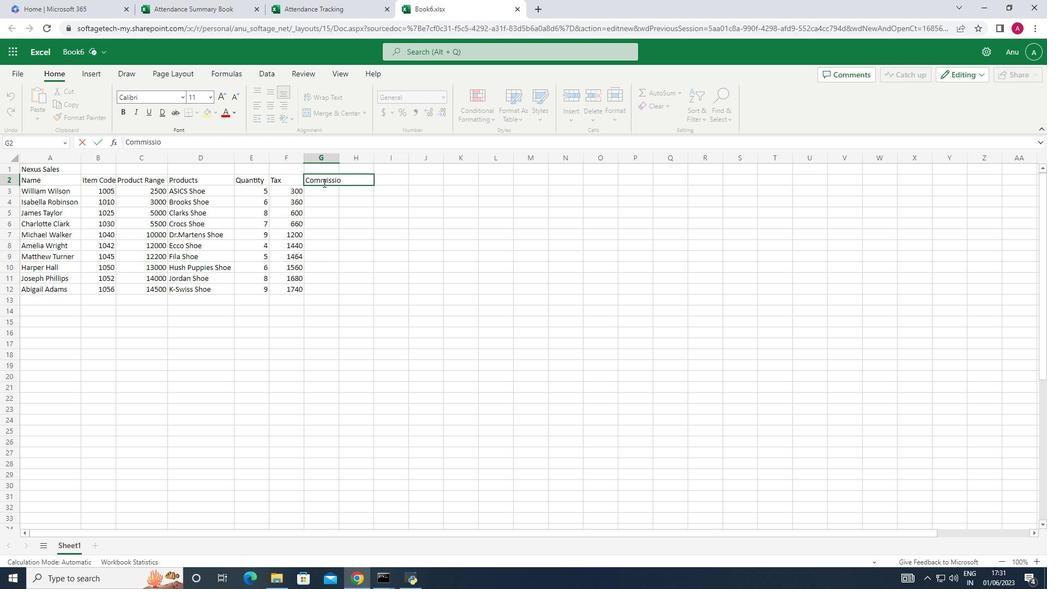 
Action: Mouse moved to (320, 188)
Screenshot: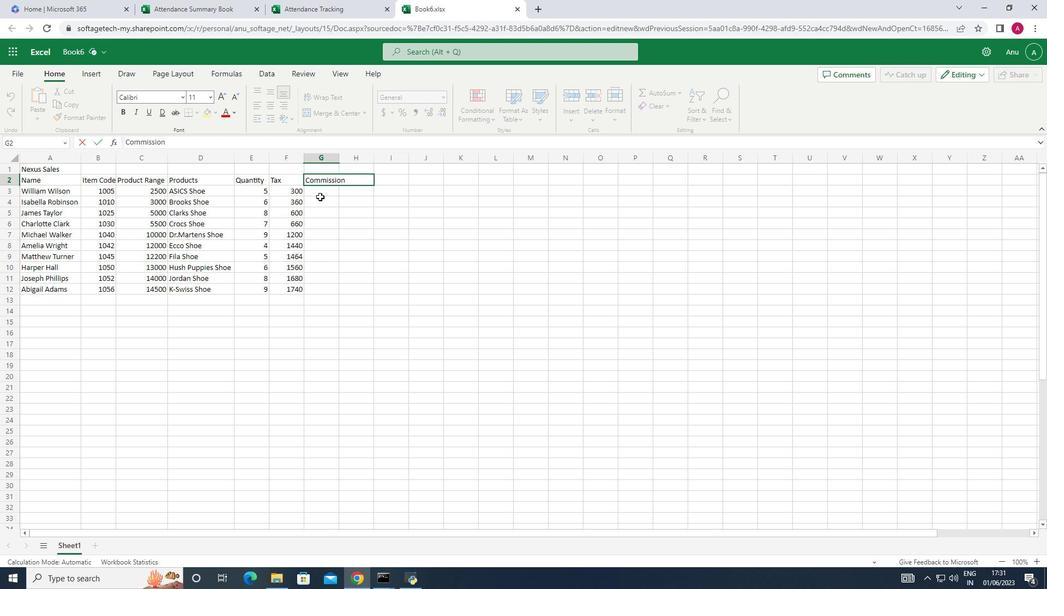 
Action: Mouse pressed left at (320, 188)
Screenshot: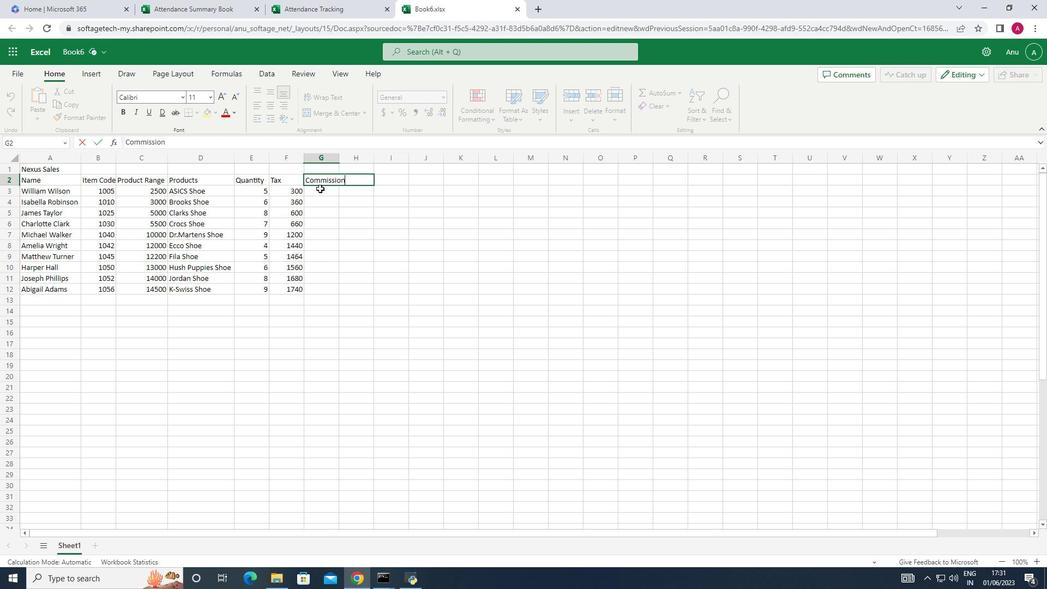 
Action: Key pressed =
Screenshot: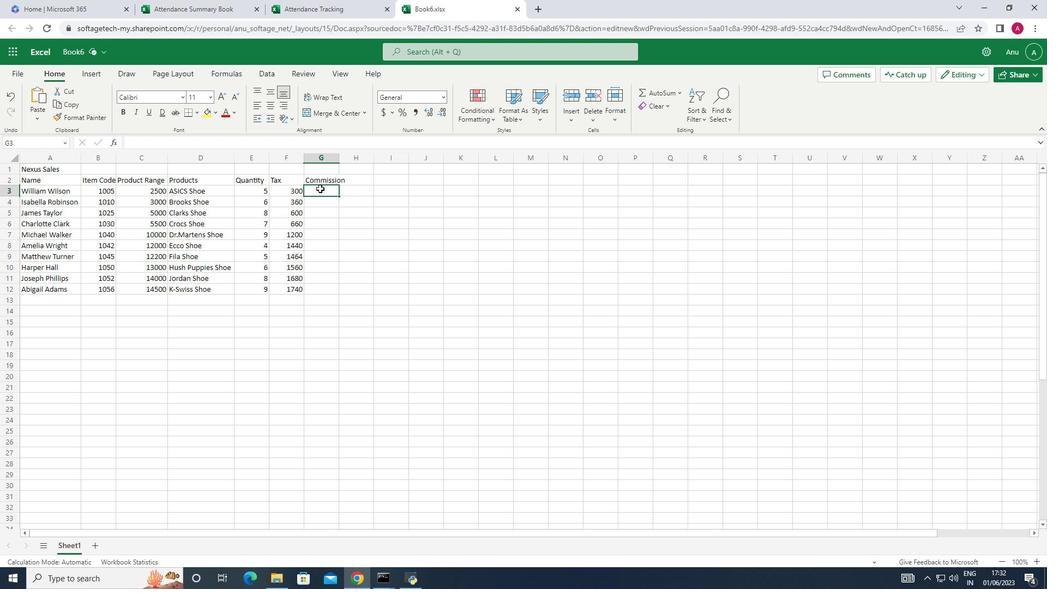 
Action: Mouse moved to (154, 191)
Screenshot: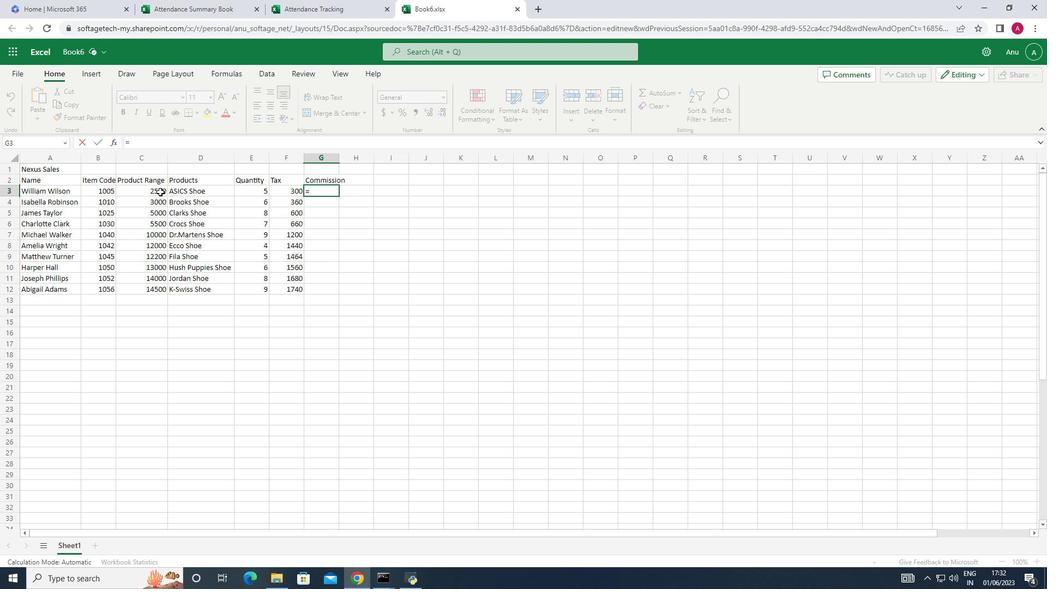 
Action: Mouse pressed left at (154, 191)
Screenshot: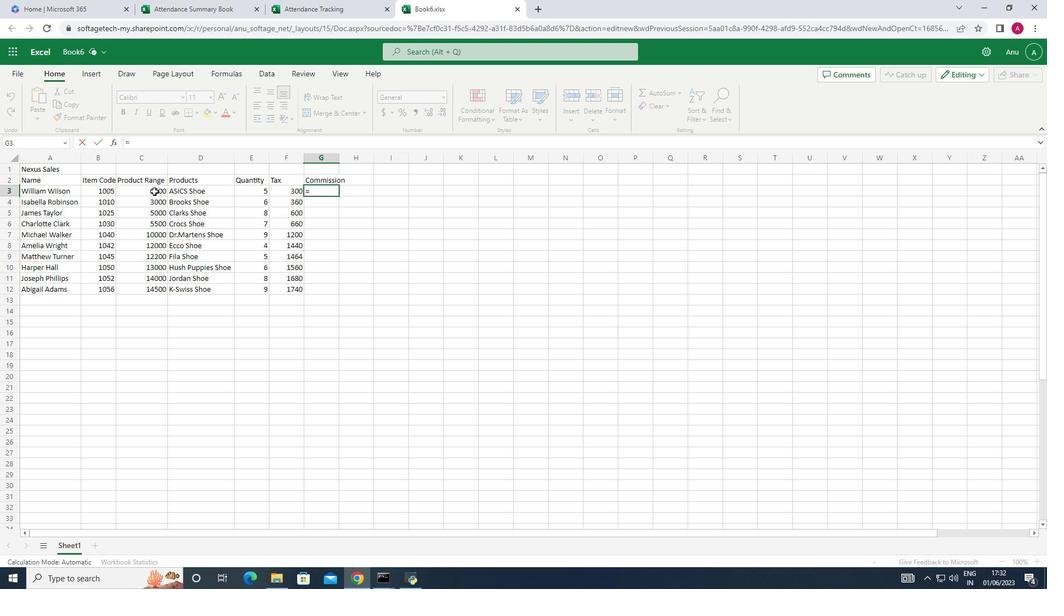 
Action: Mouse moved to (153, 191)
Screenshot: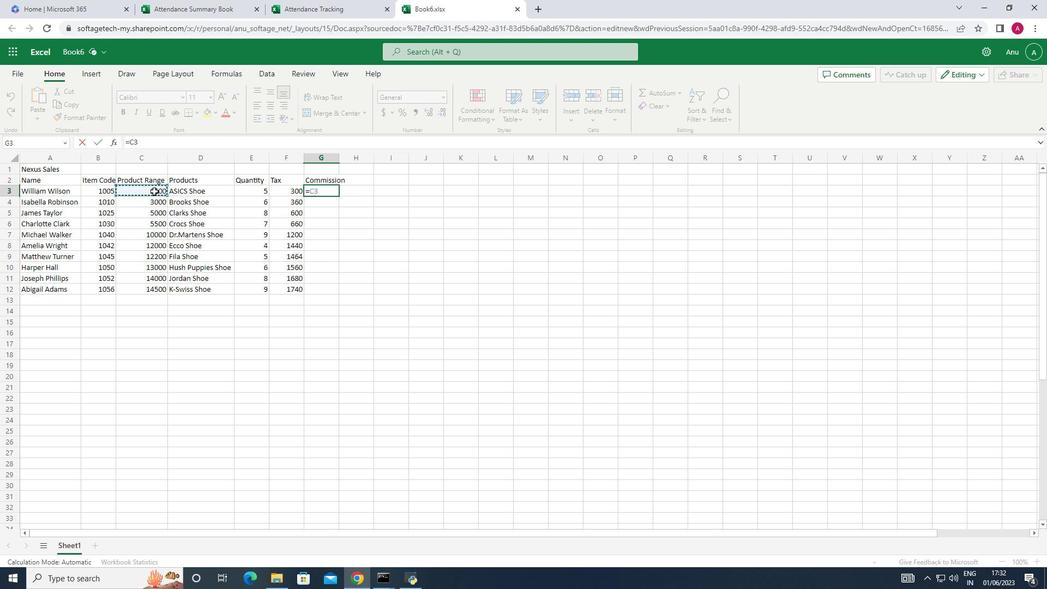 
Action: Key pressed *2<Key.shift_r><Key.shift_r><Key.shift_r><Key.shift_r><Key.shift_r><Key.shift_r><Key.shift_r>%<Key.enter>
Screenshot: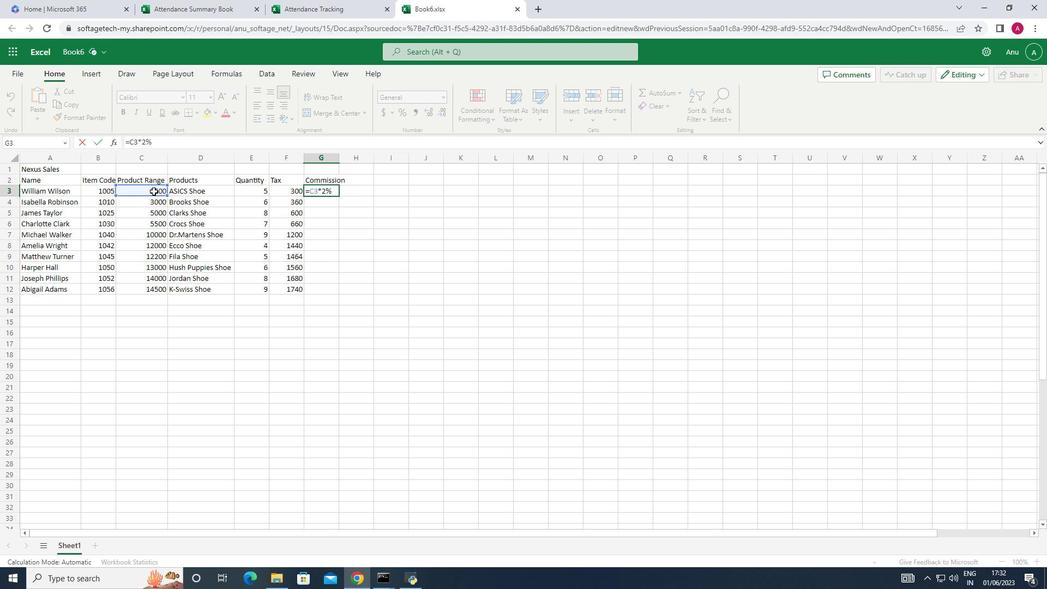 
Action: Mouse moved to (331, 189)
Screenshot: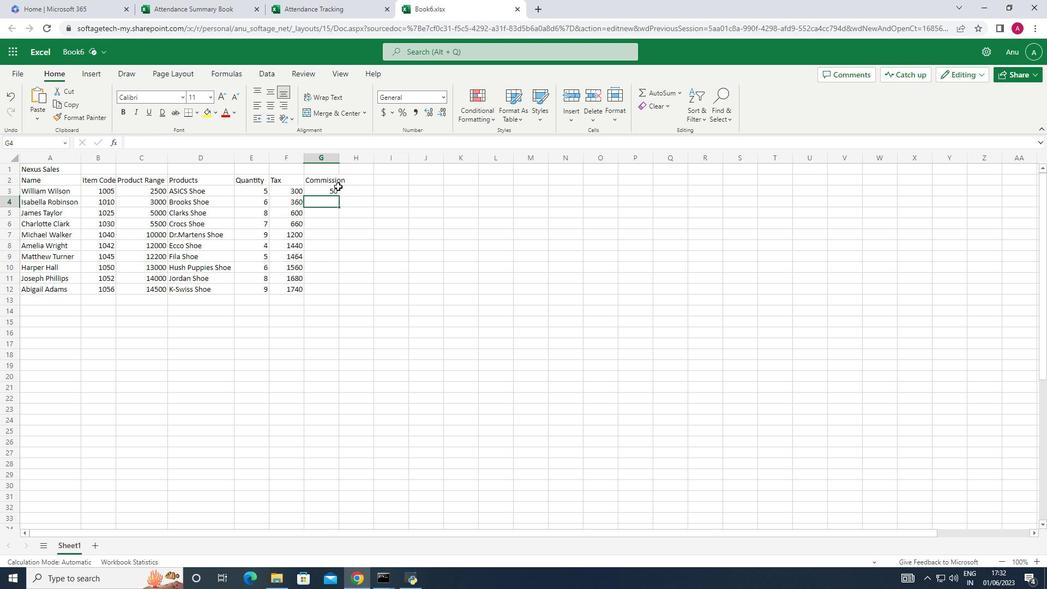 
Action: Mouse pressed left at (331, 189)
Screenshot: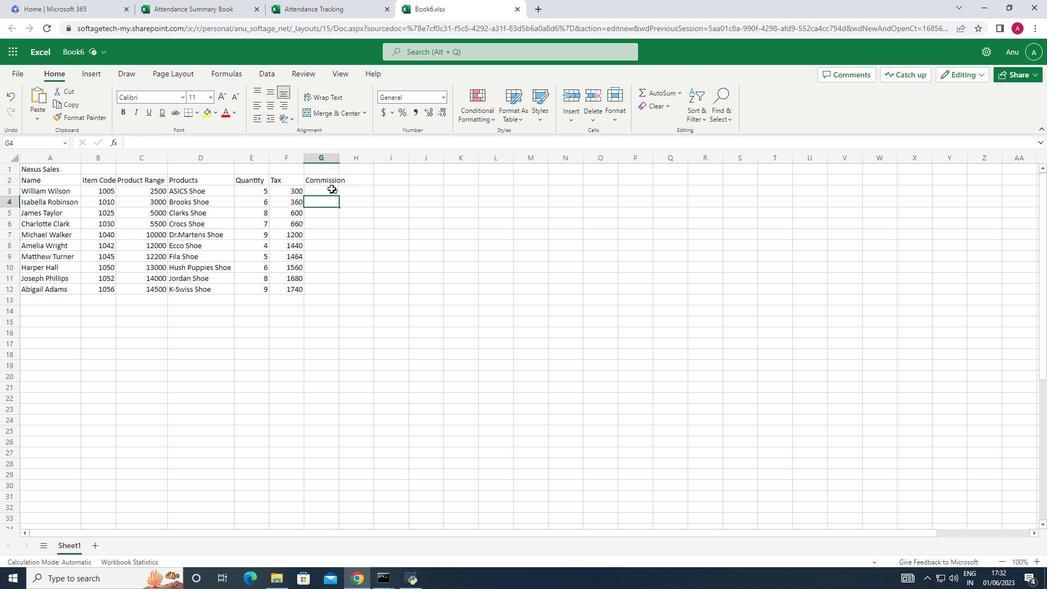 
Action: Mouse moved to (339, 196)
Screenshot: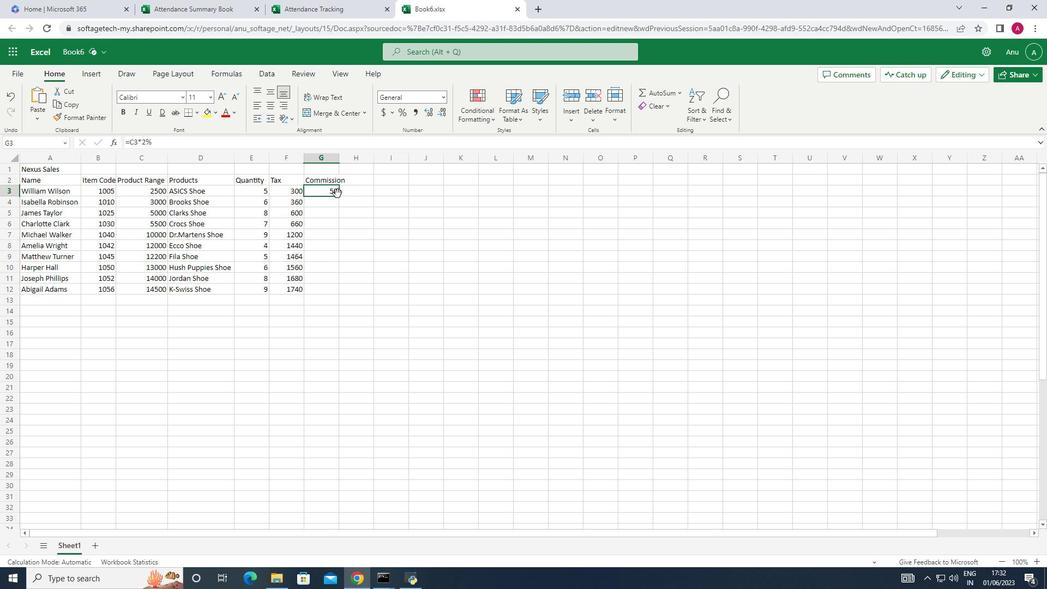 
Action: Mouse pressed left at (339, 196)
Screenshot: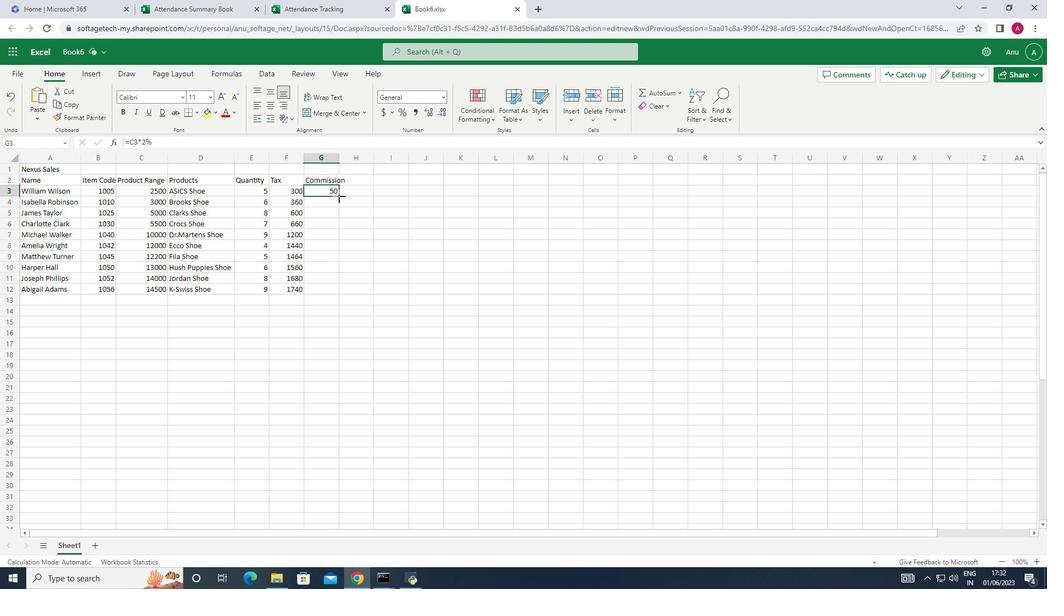 
Action: Mouse moved to (364, 178)
Screenshot: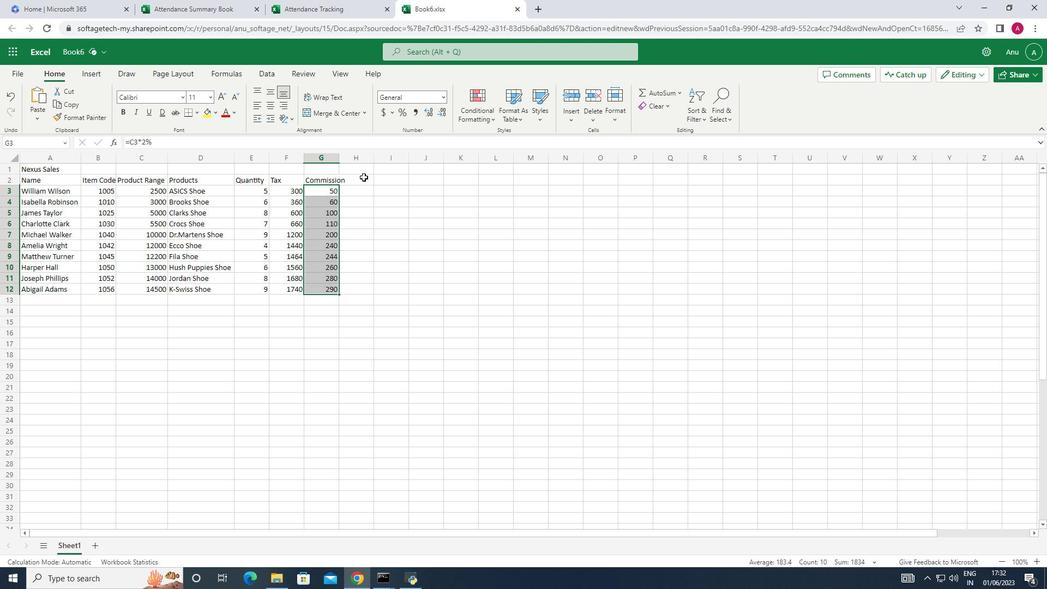 
Action: Mouse pressed left at (364, 178)
Screenshot: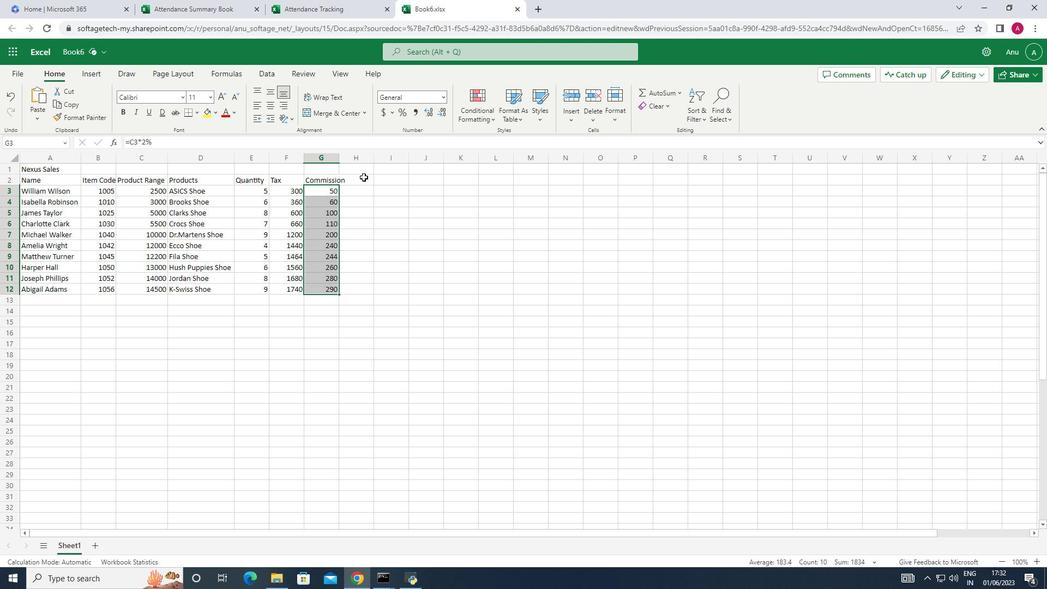 
Action: Mouse moved to (338, 156)
Screenshot: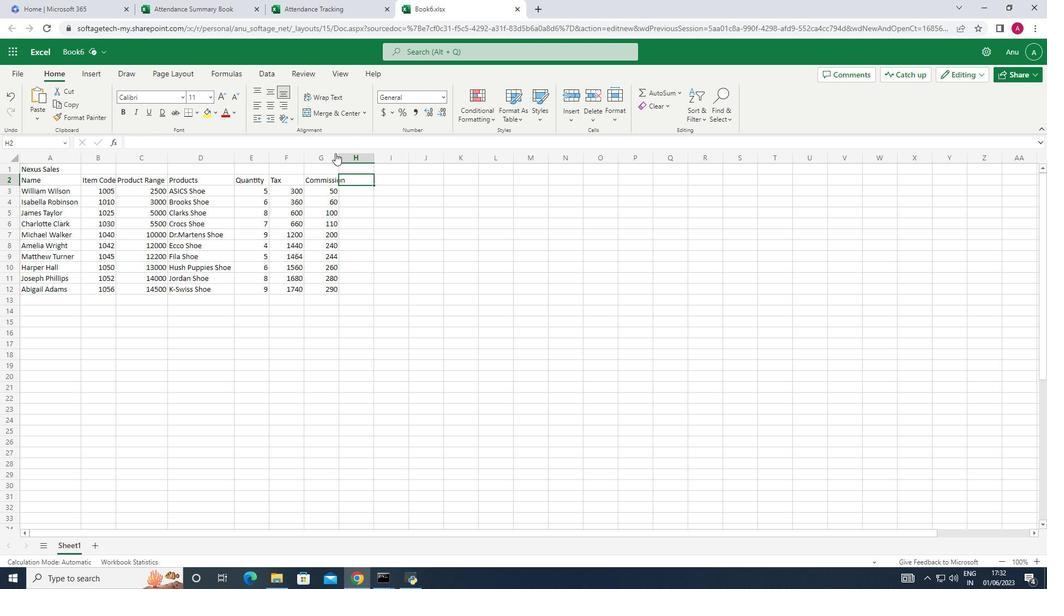 
Action: Mouse pressed left at (338, 156)
Screenshot: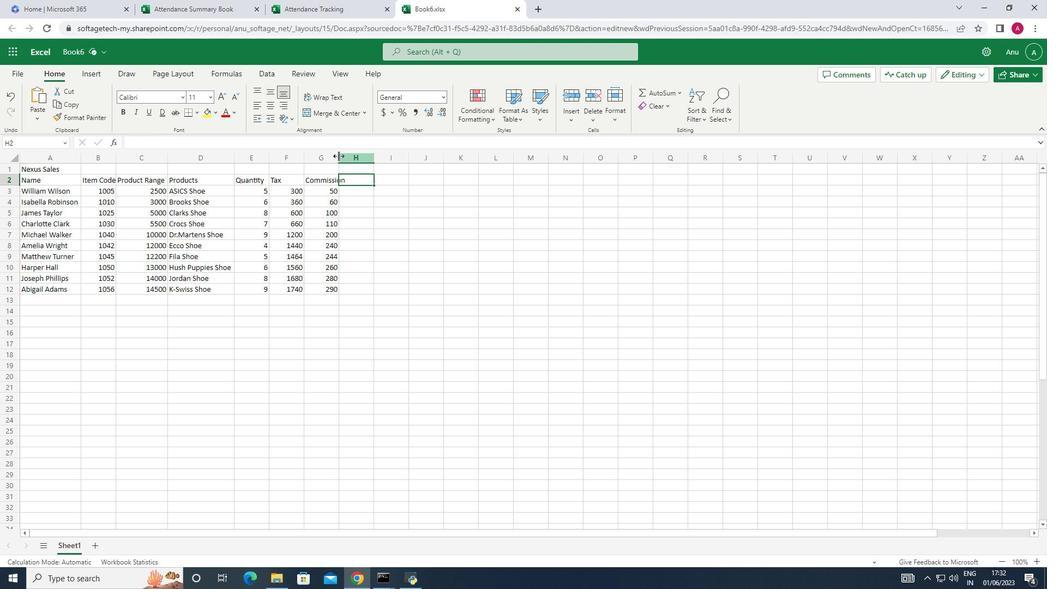 
Action: Mouse pressed left at (338, 156)
Screenshot: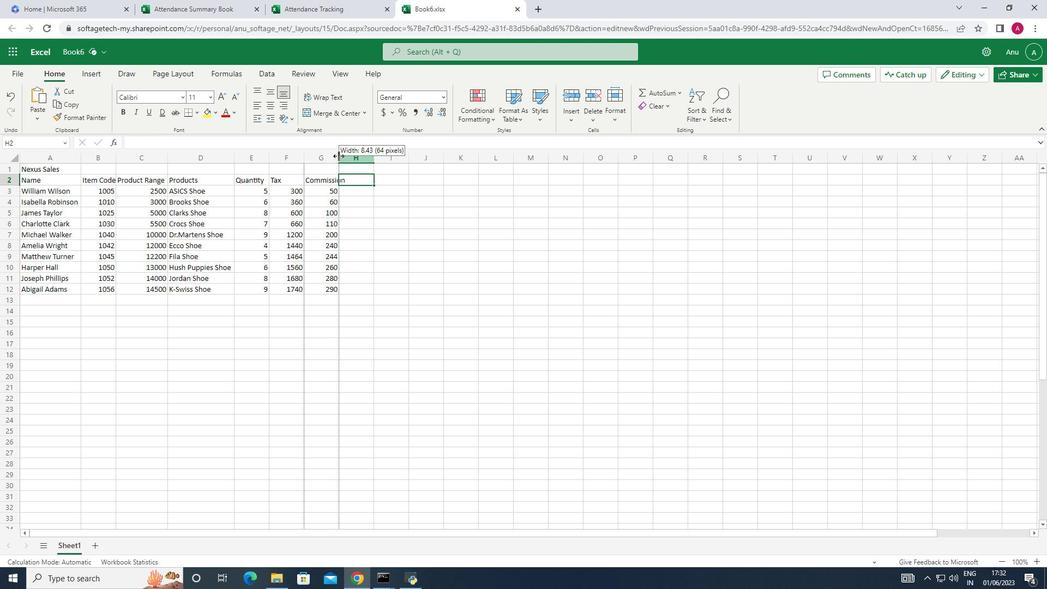 
Action: Mouse moved to (373, 182)
Screenshot: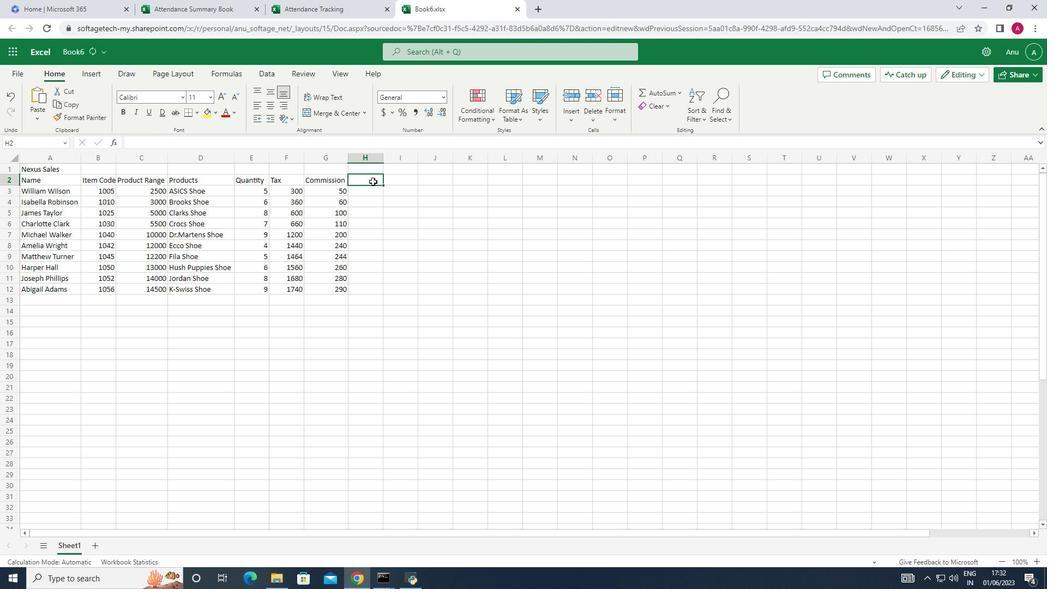 
Action: Key pressed <Key.shift>Total<Key.down>=<Key.shift_r>(
Screenshot: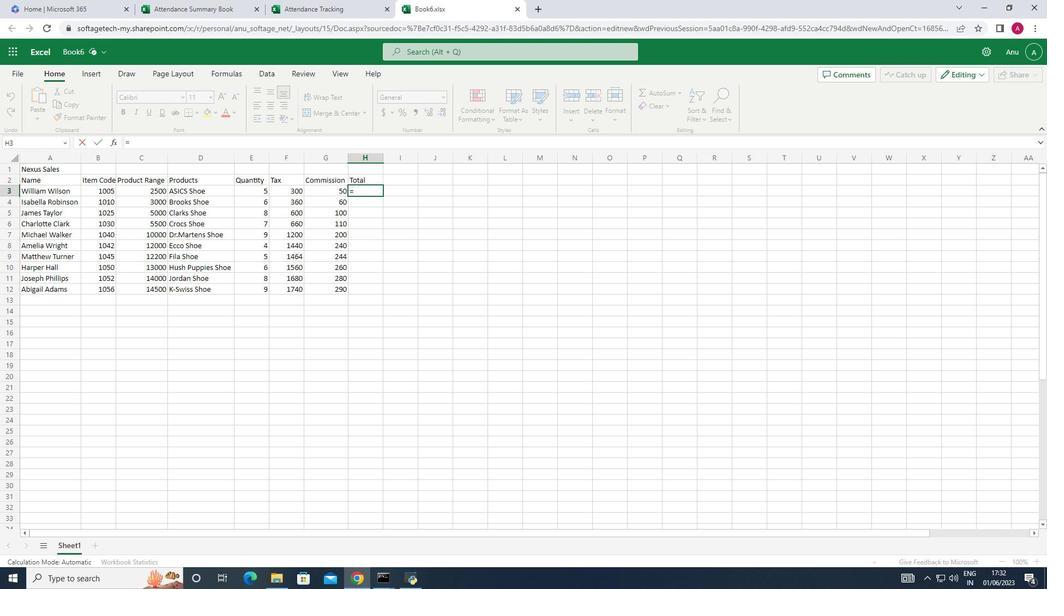 
Action: Mouse moved to (140, 188)
Screenshot: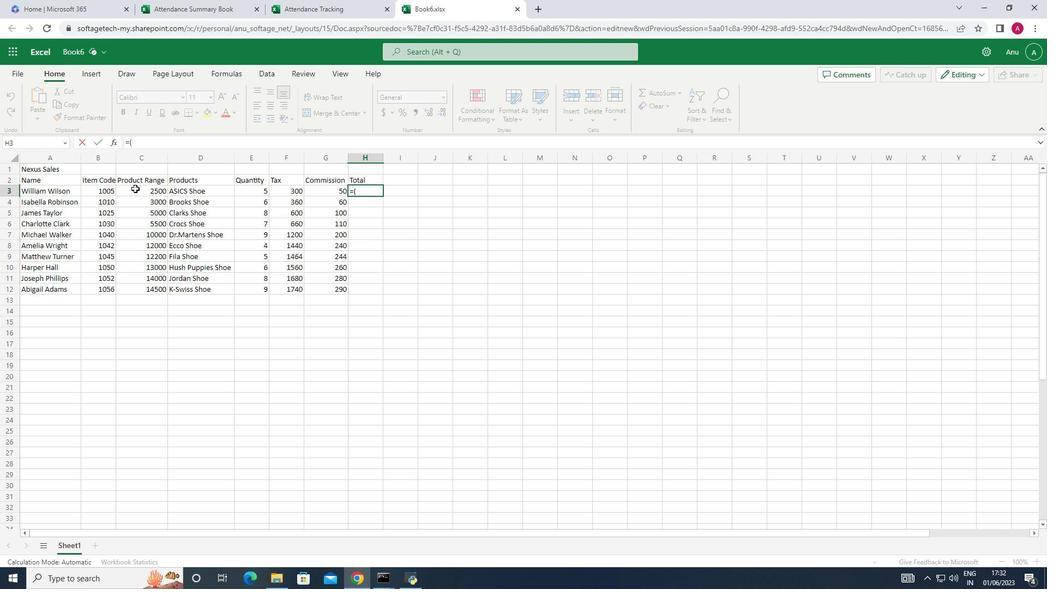 
Action: Mouse pressed left at (140, 188)
Screenshot: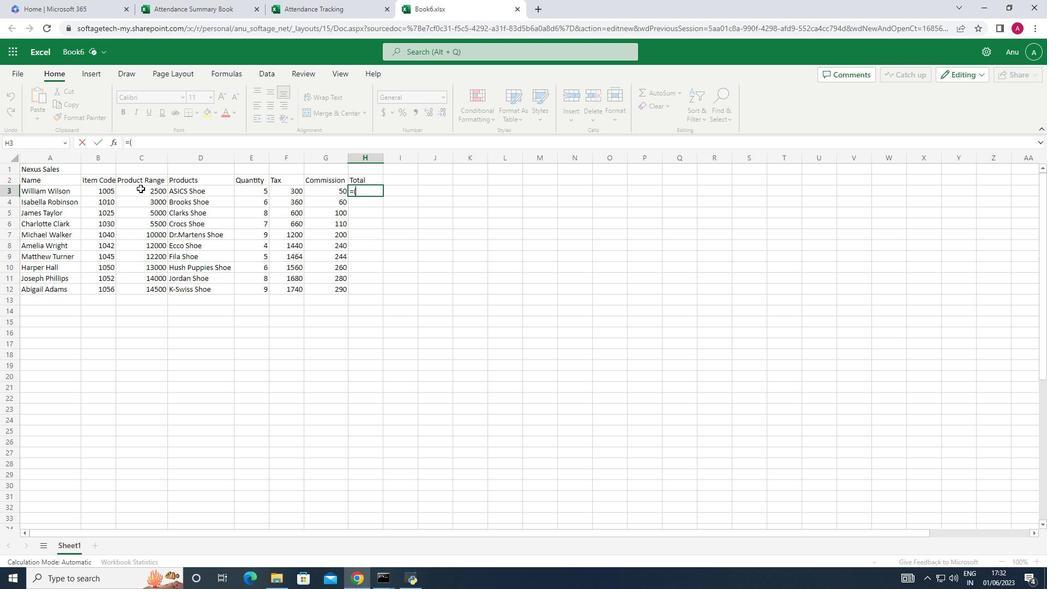 
Action: Key pressed +
Screenshot: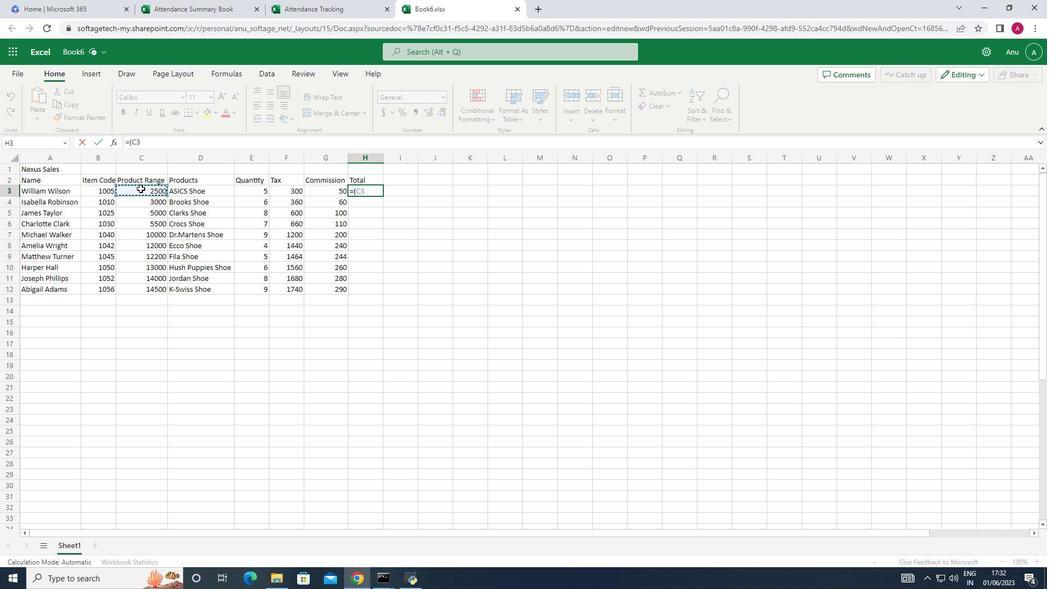 
Action: Mouse moved to (284, 192)
Screenshot: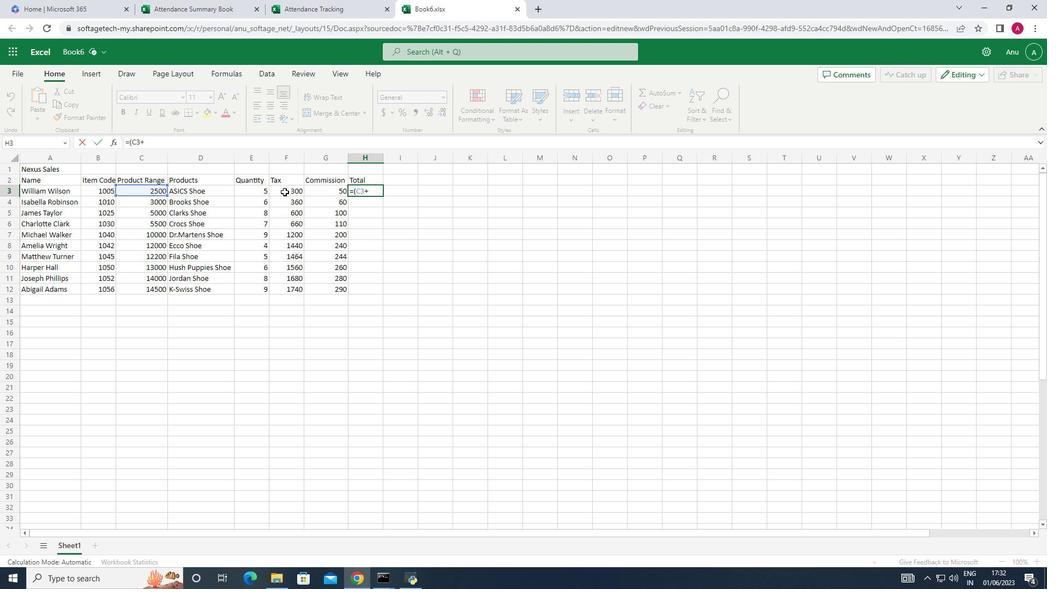 
Action: Mouse pressed left at (284, 192)
Screenshot: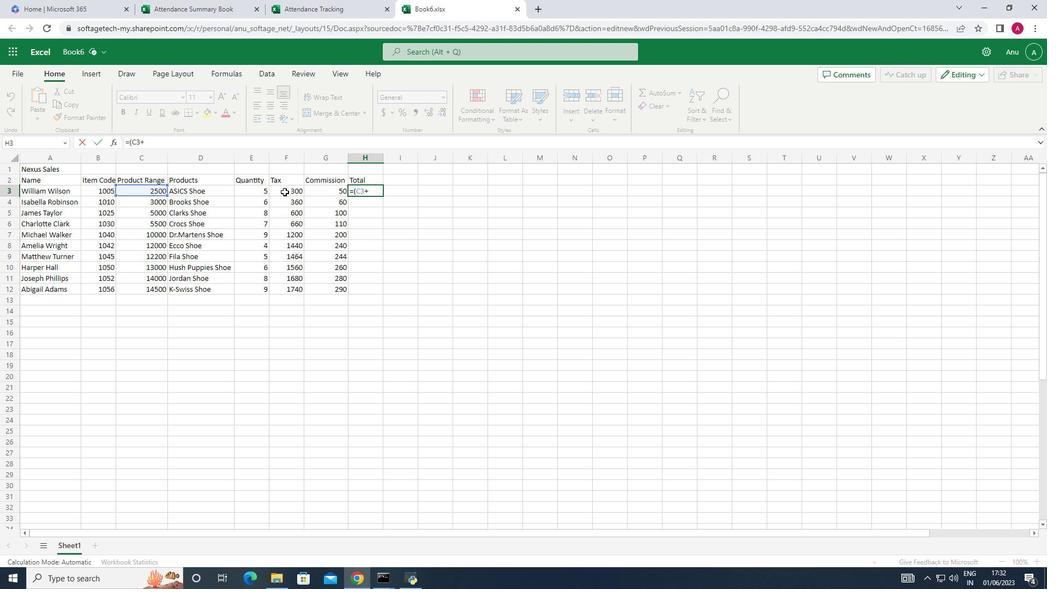 
Action: Key pressed +
Screenshot: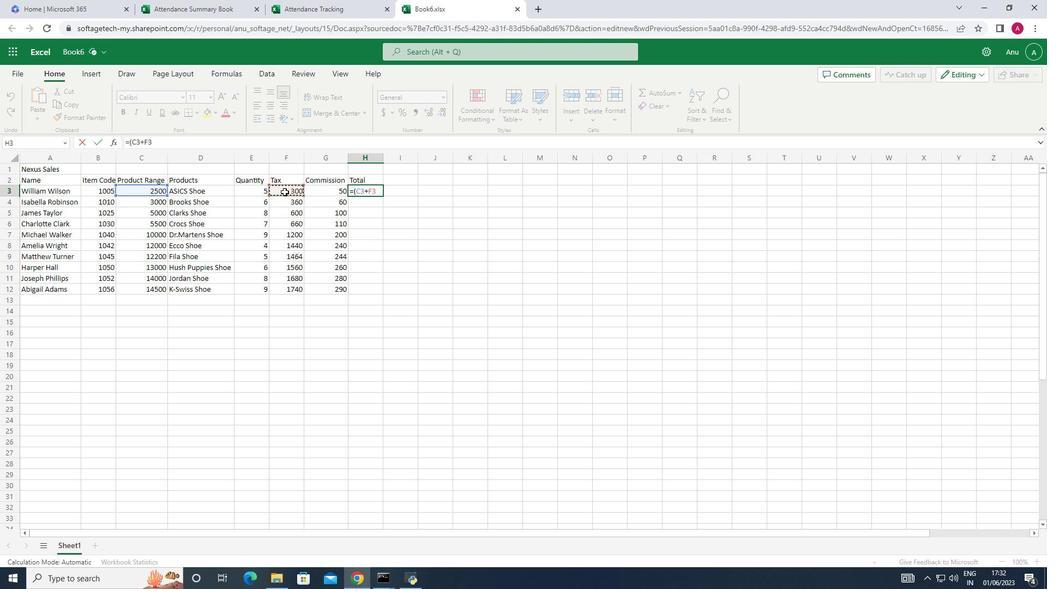 
Action: Mouse moved to (328, 190)
Screenshot: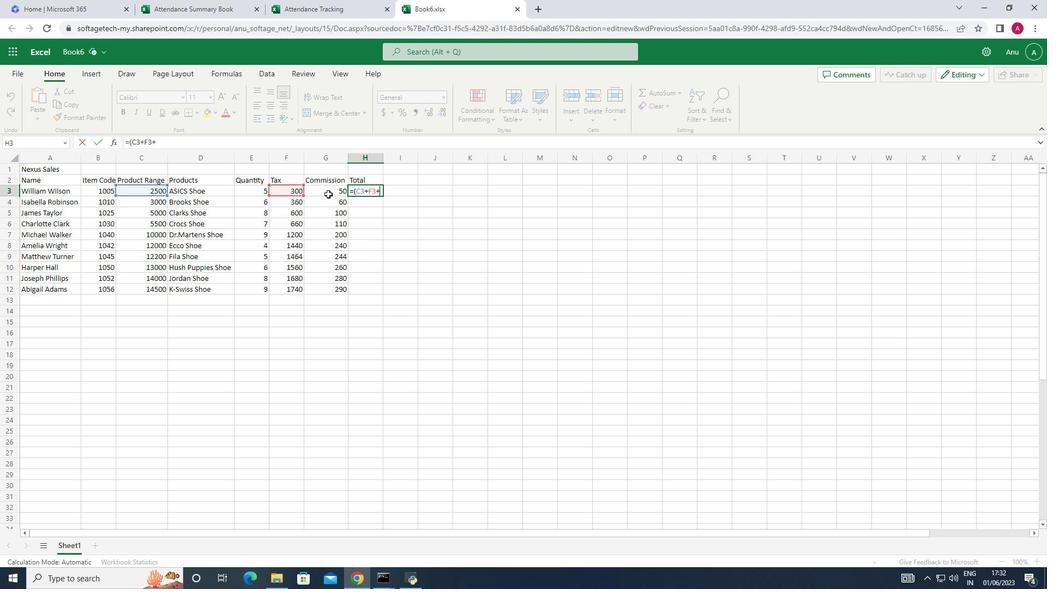 
Action: Mouse pressed left at (328, 190)
Screenshot: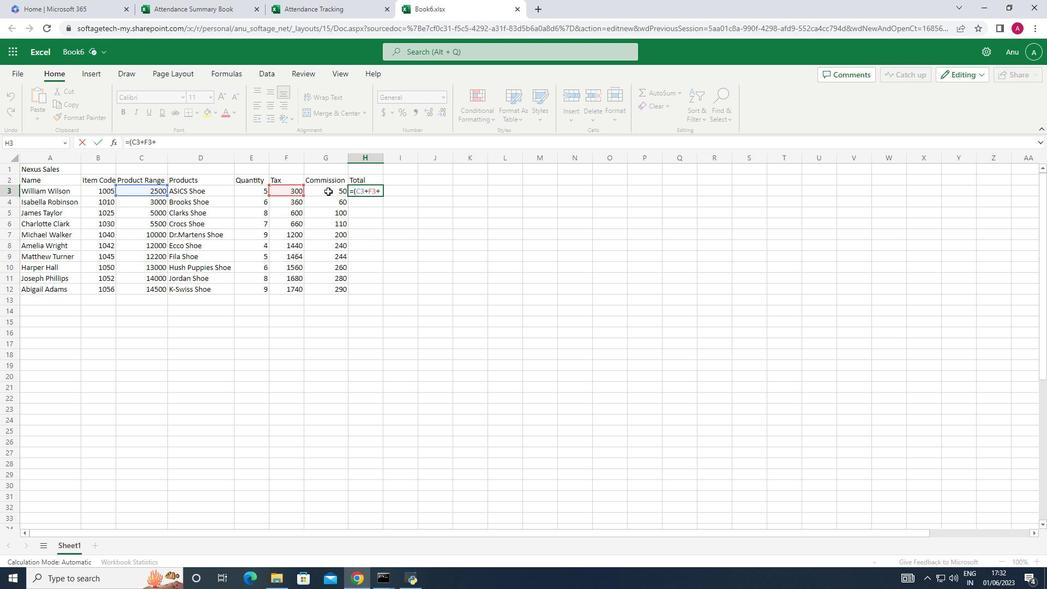 
Action: Key pressed +<Key.backspace><Key.shift_r><Key.shift_r><Key.shift_r><Key.shift_r>)*
Screenshot: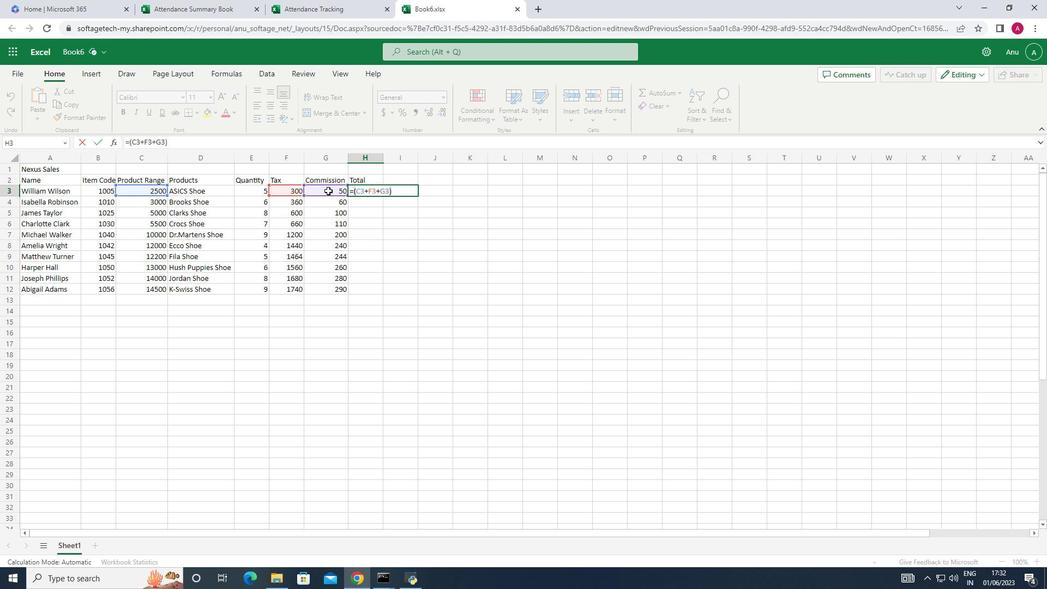 
Action: Mouse moved to (250, 194)
Screenshot: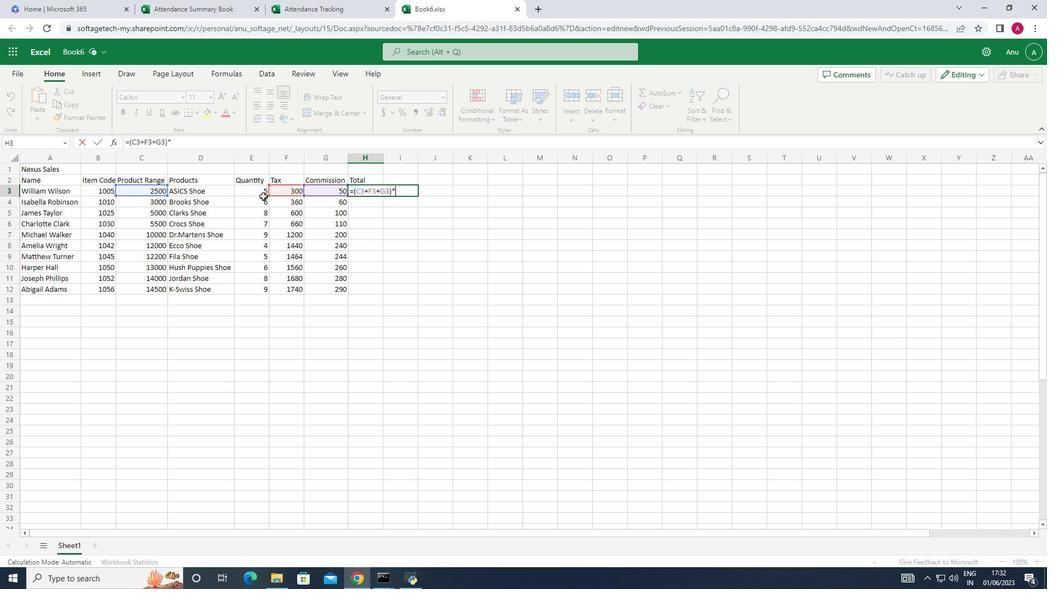 
Action: Mouse pressed left at (250, 194)
Screenshot: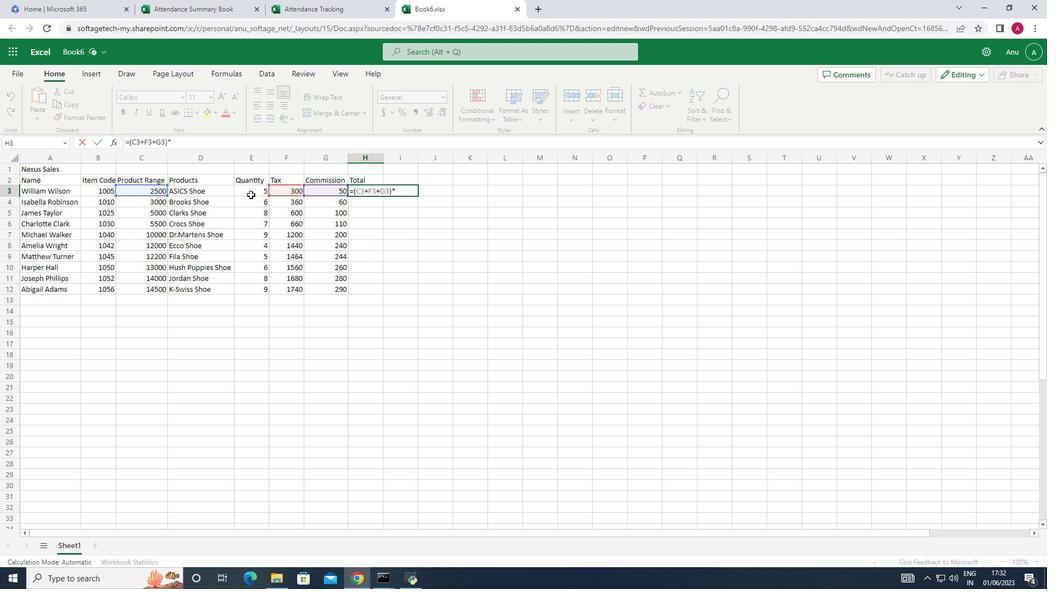 
Action: Key pressed <Key.enter>
Screenshot: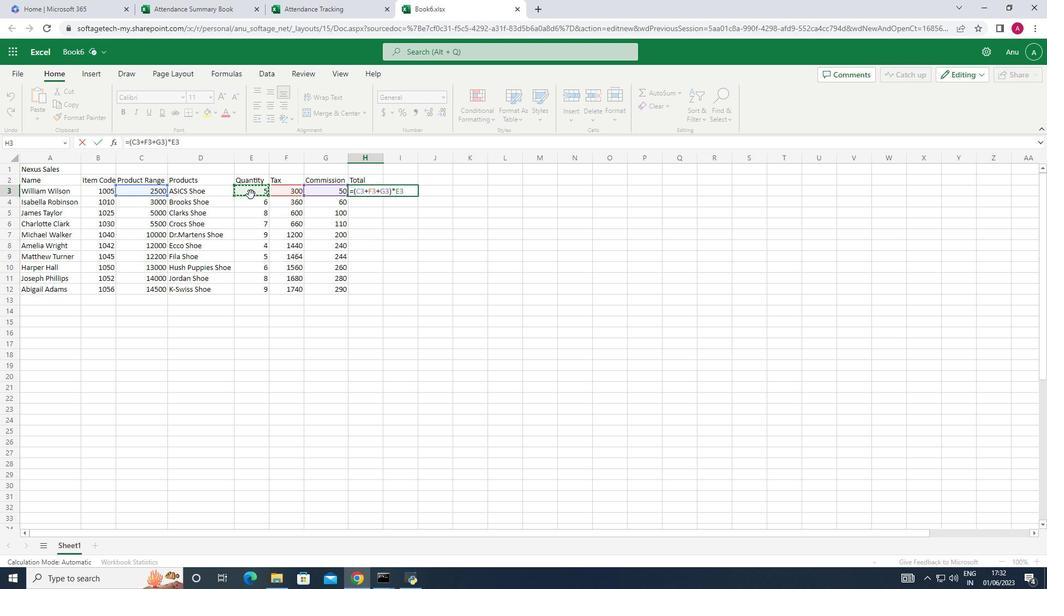 
Action: Mouse moved to (371, 188)
Screenshot: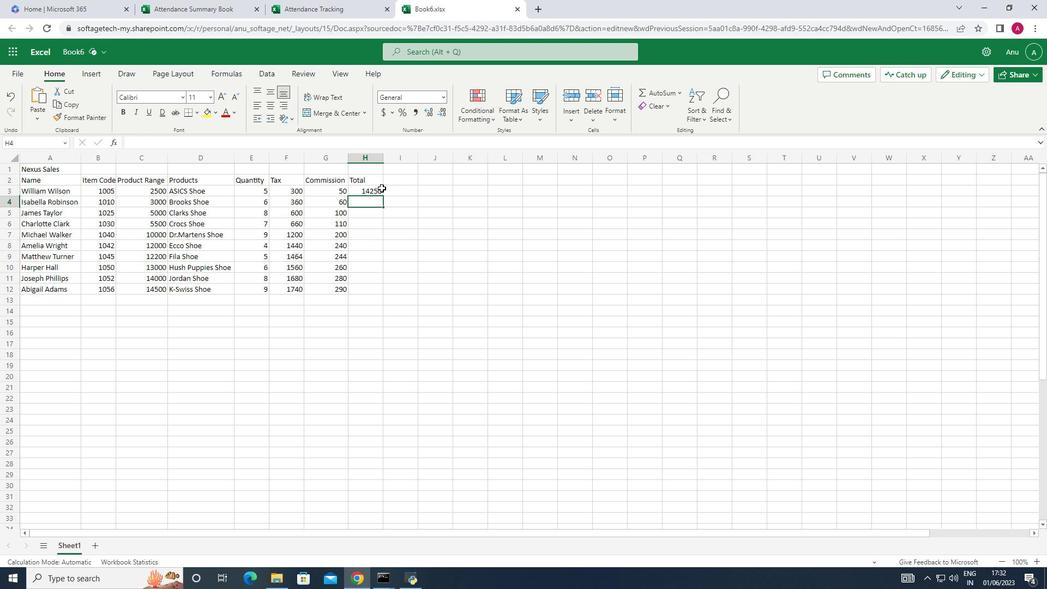 
Action: Mouse pressed left at (371, 188)
Screenshot: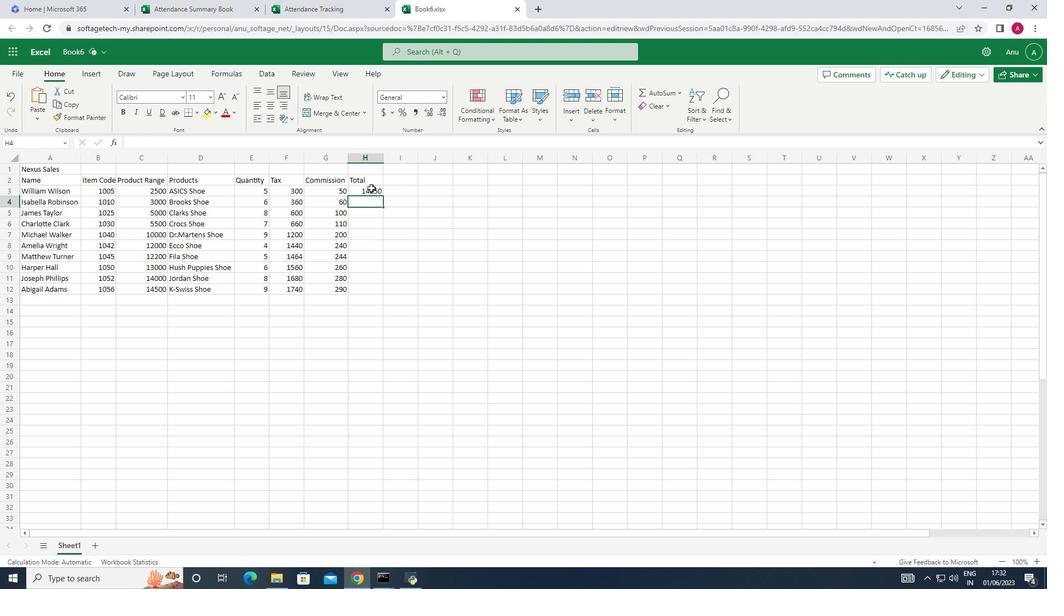 
Action: Mouse moved to (382, 196)
Screenshot: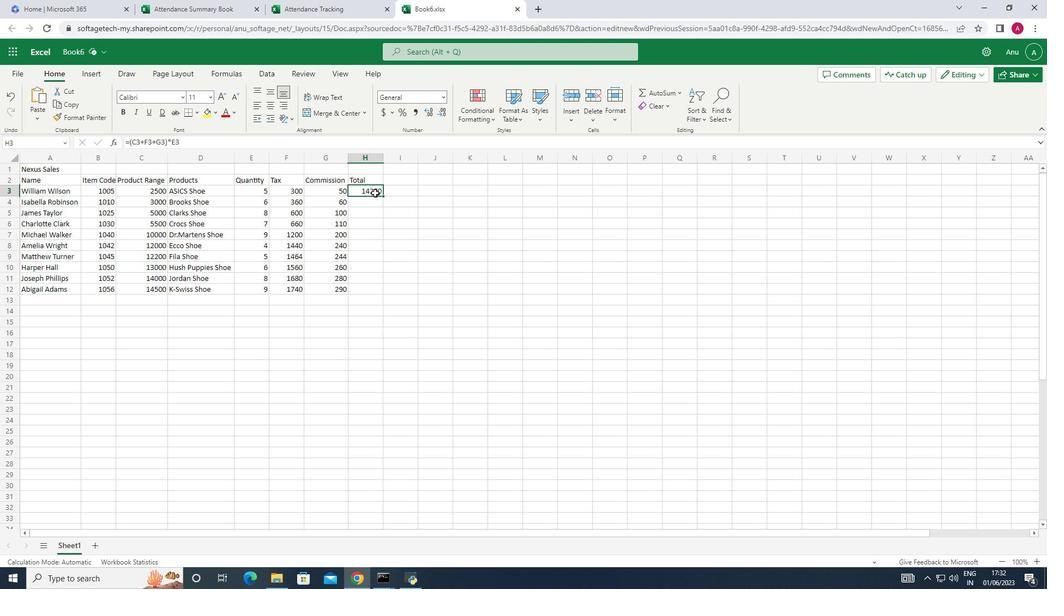
Action: Mouse pressed left at (382, 196)
Screenshot: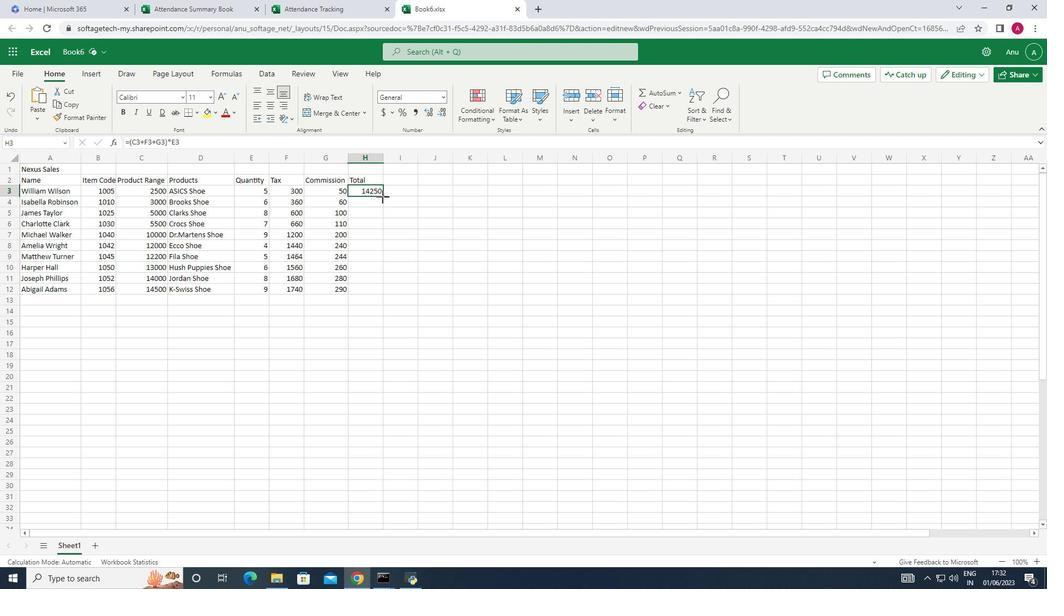 
Action: Mouse moved to (206, 348)
Screenshot: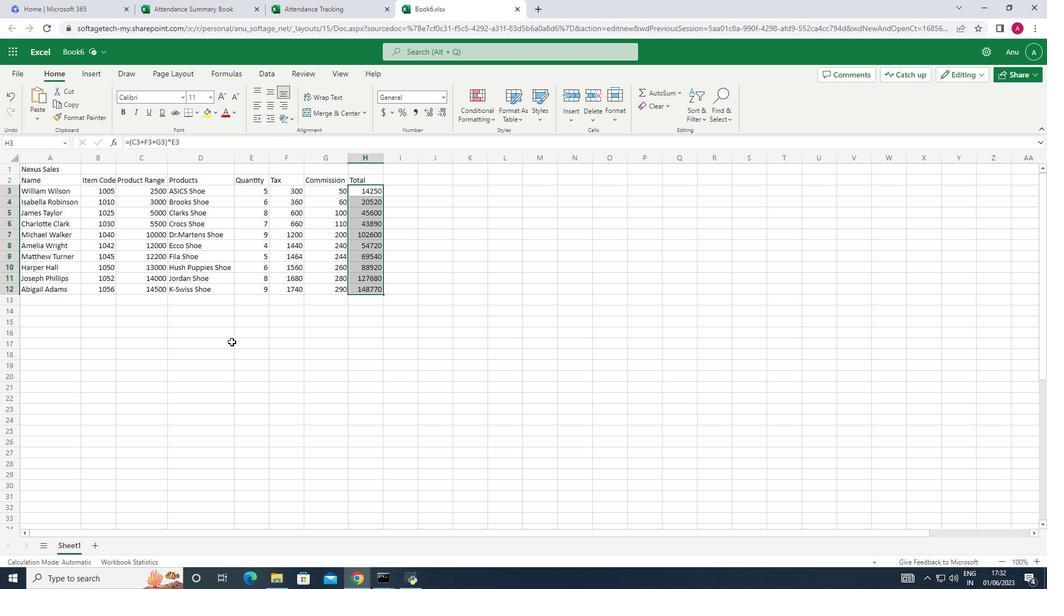 
Action: Mouse pressed left at (206, 348)
Screenshot: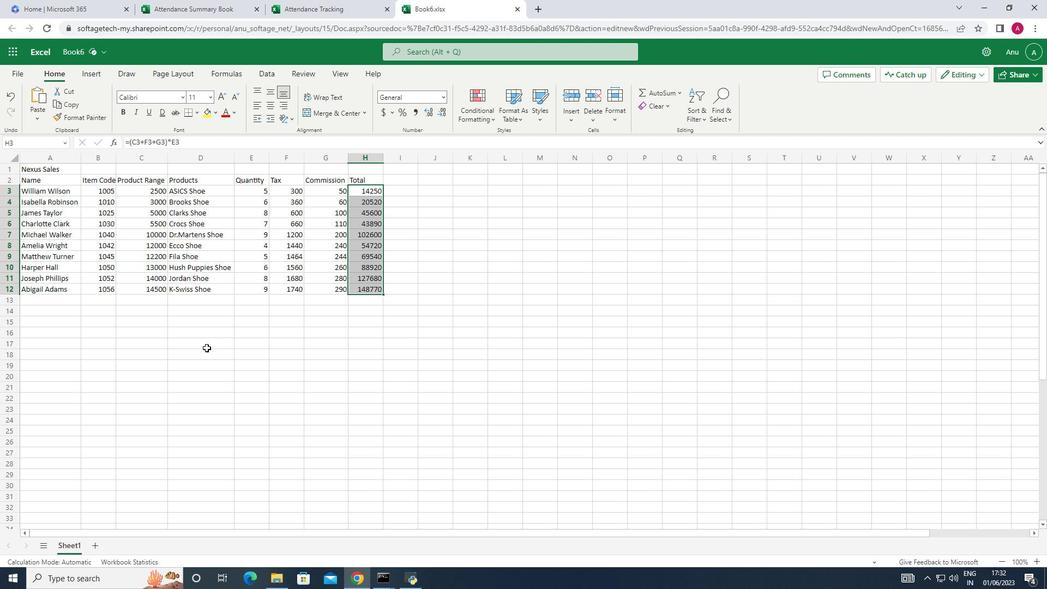 
Action: Mouse moved to (20, 71)
Screenshot: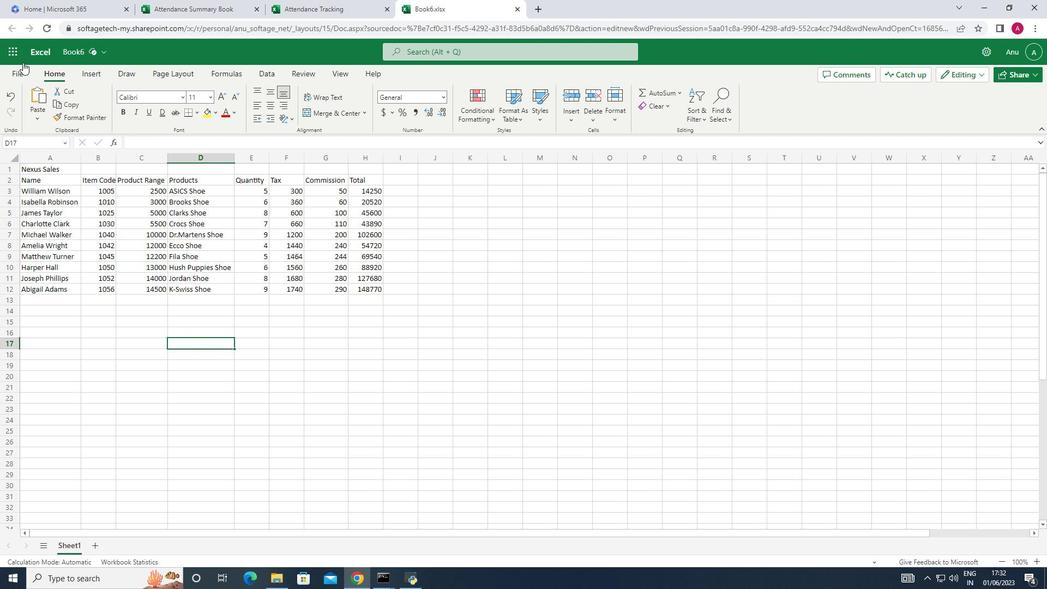 
Action: Mouse pressed left at (20, 71)
Screenshot: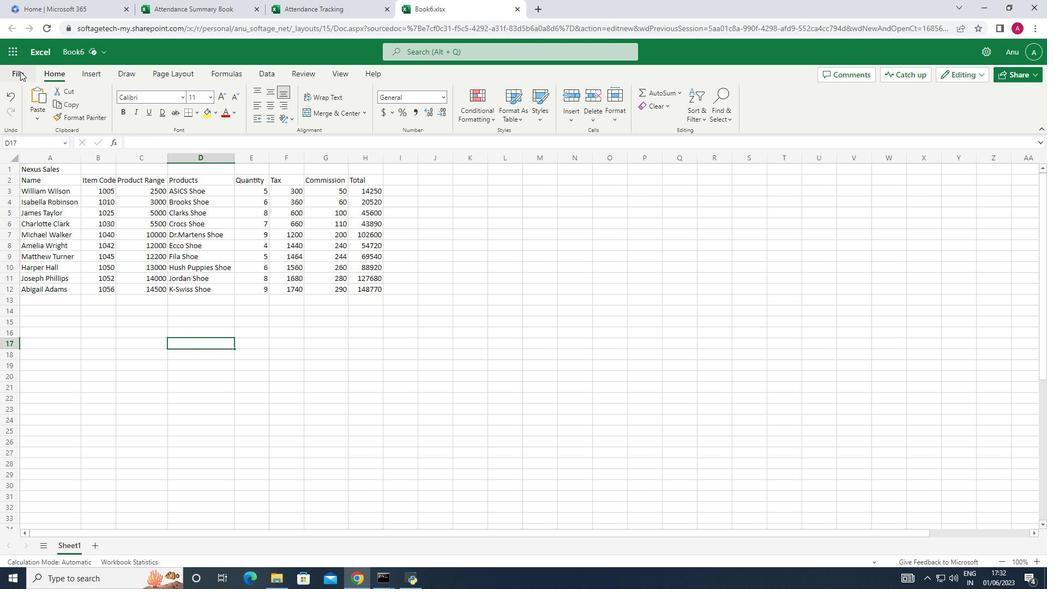 
Action: Mouse moved to (52, 176)
Screenshot: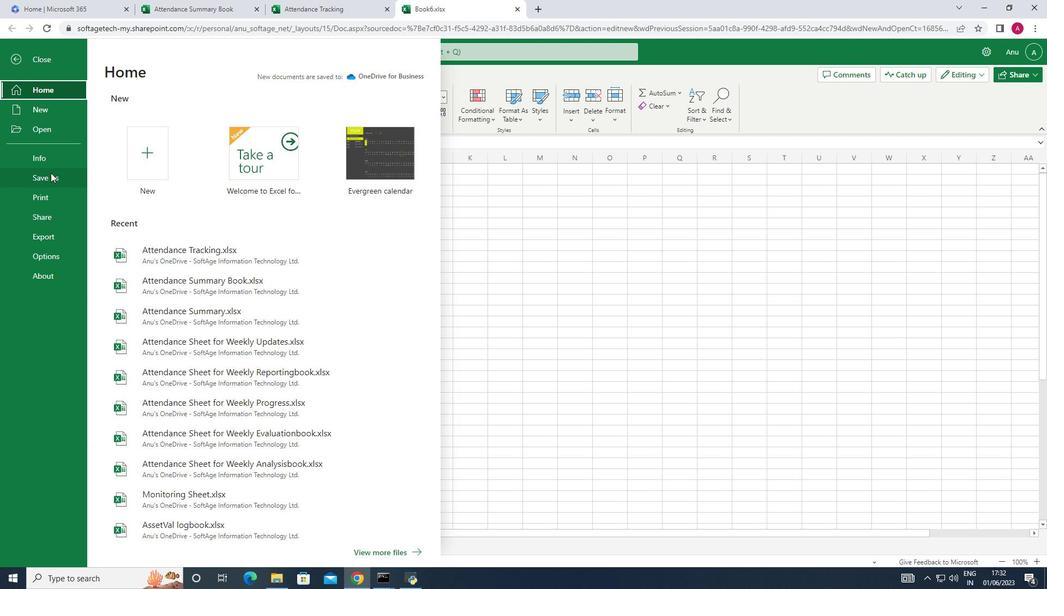 
Action: Mouse pressed left at (52, 176)
Screenshot: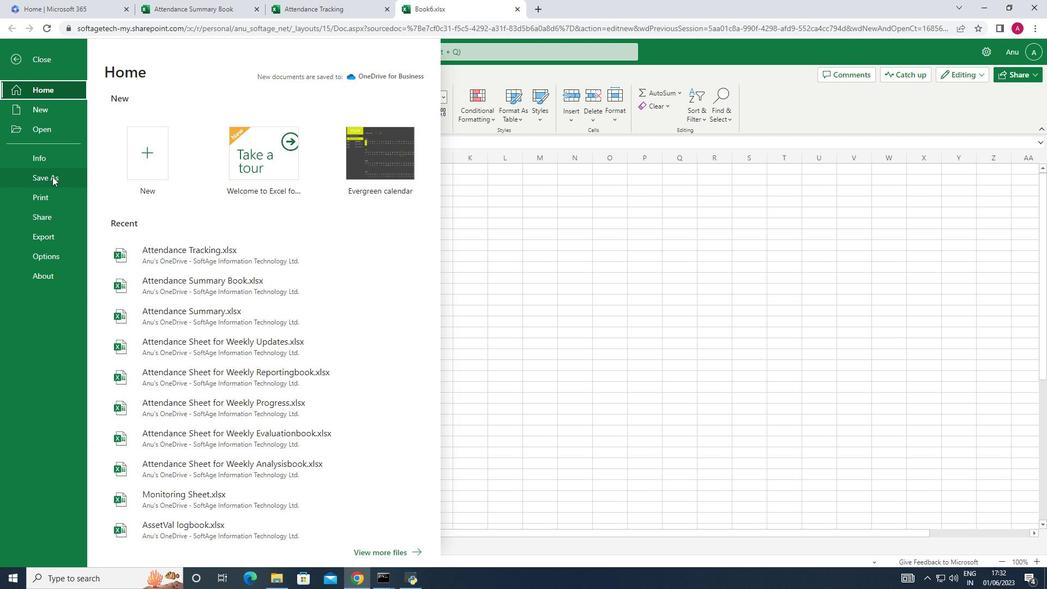 
Action: Mouse moved to (145, 129)
Screenshot: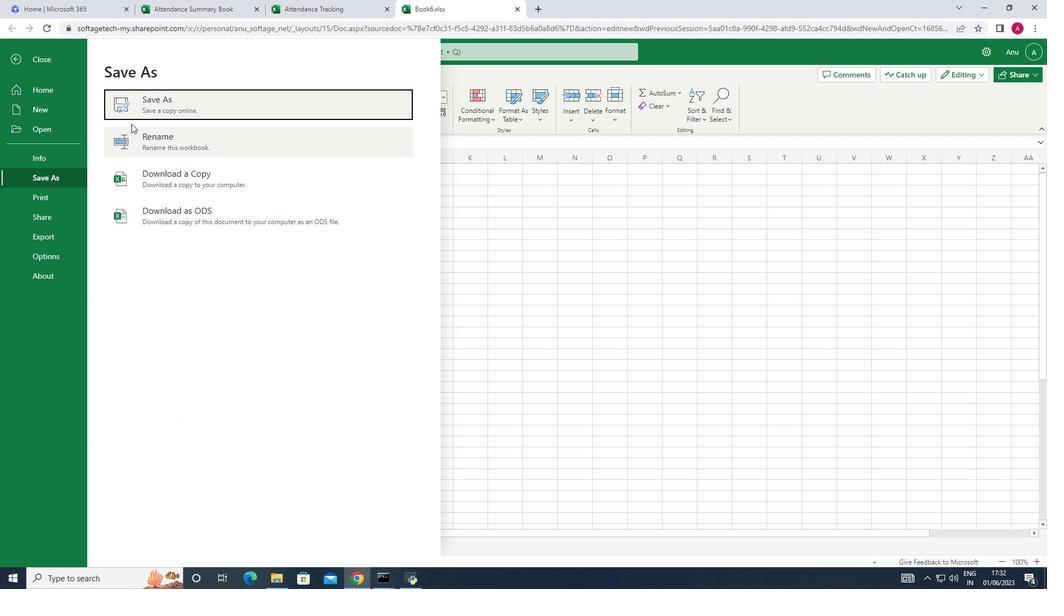 
Action: Mouse pressed left at (145, 129)
Screenshot: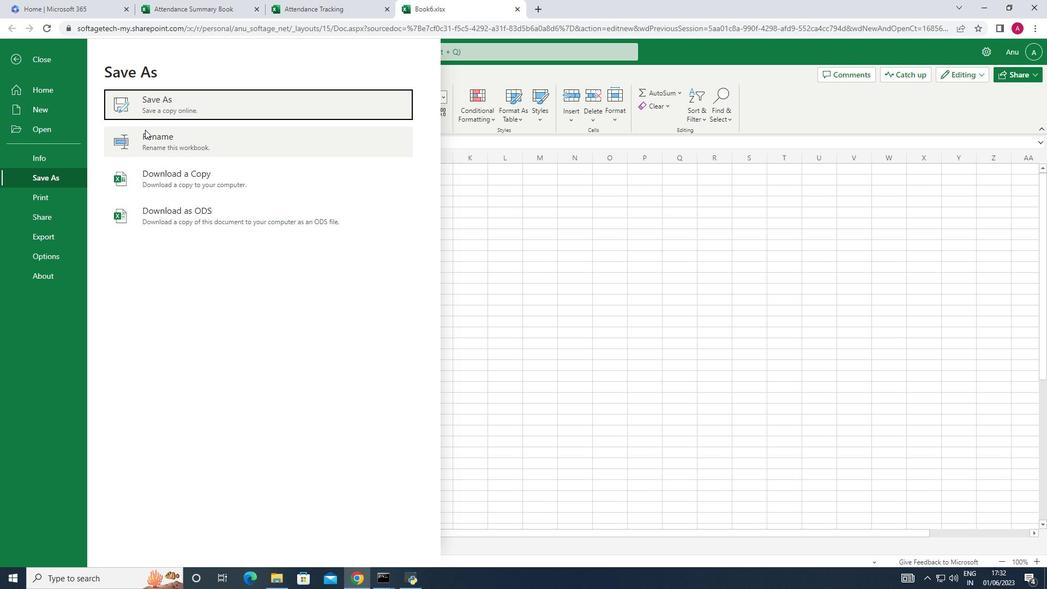 
Action: Key pressed <Key.shift><Key.shift><Key.shift><Key.shift><Key.shift><Key.shift><Key.shift><Key.shift><Key.shift><Key.shift><Key.shift><Key.shift><Key.shift><Key.shift><Key.shift><Key.shift><Key.shift><Key.shift><Key.shift>Attendance<Key.space><Key.shift>Tracking<Key.space><Key.shift>Spe<Key.backspace>readsheetbook<Key.enter>
Screenshot: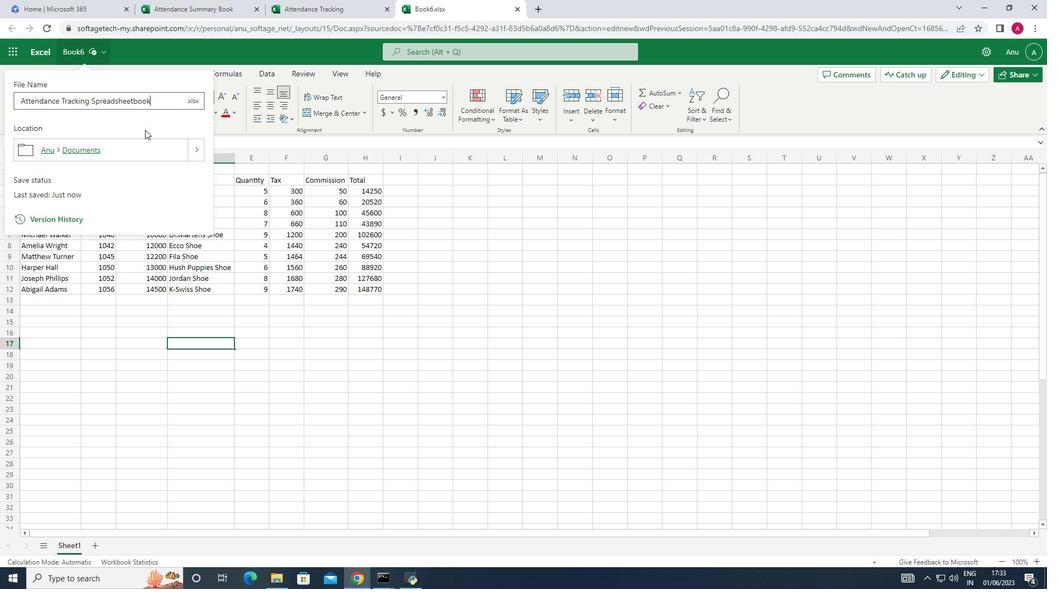 
Action: Mouse moved to (142, 131)
Screenshot: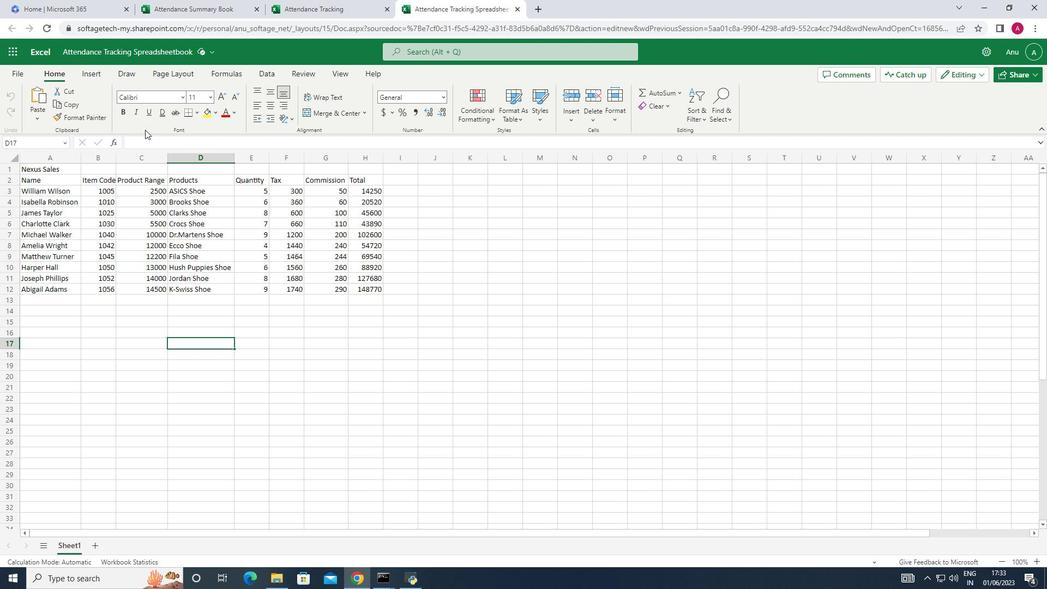
